 Task: Find connections with filter location Leuven with filter topic #Homeofficewith filter profile language French with filter current company Vrinda Global with filter school Careers for Engineering students with filter industry Wholesale Food and Beverage with filter service category Grant Writing with filter keywords title Delivery Driver
Action: Mouse moved to (498, 99)
Screenshot: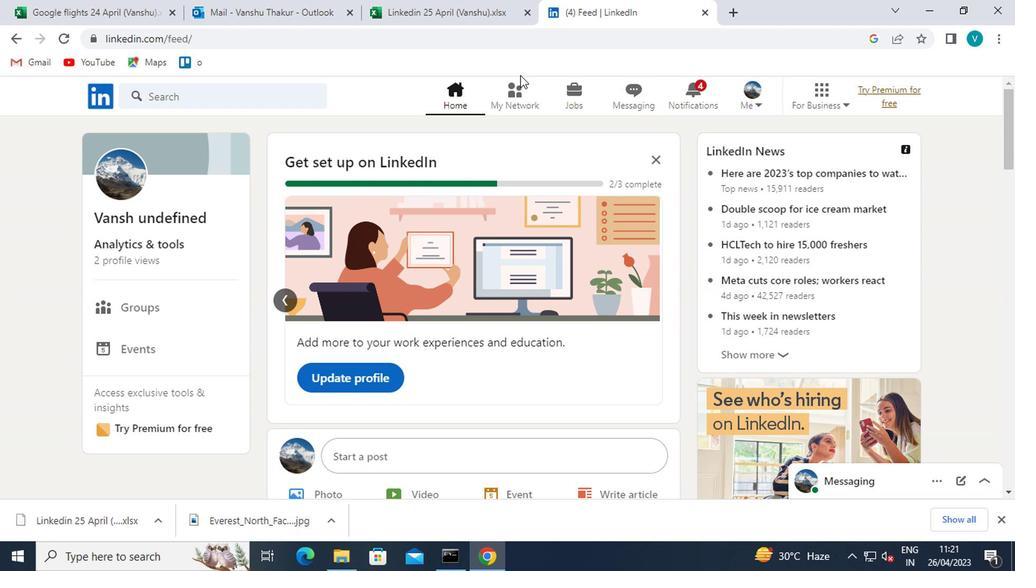 
Action: Mouse pressed left at (498, 99)
Screenshot: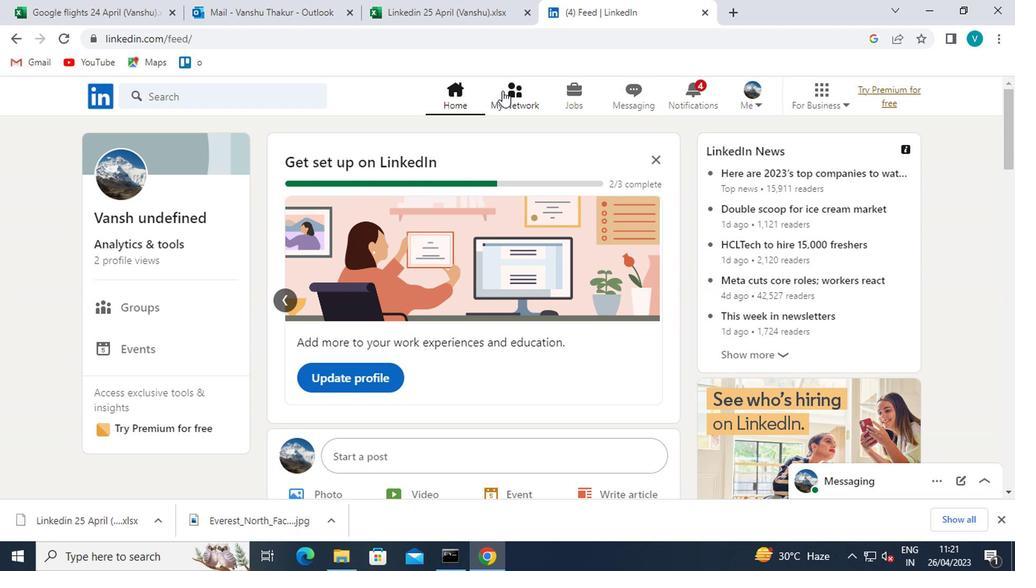 
Action: Mouse moved to (163, 177)
Screenshot: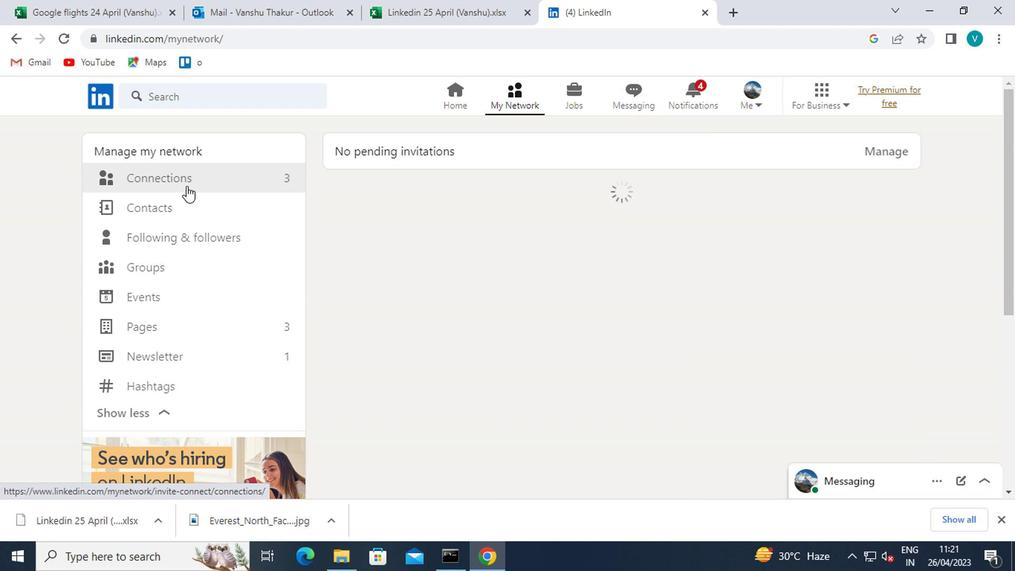 
Action: Mouse pressed left at (163, 177)
Screenshot: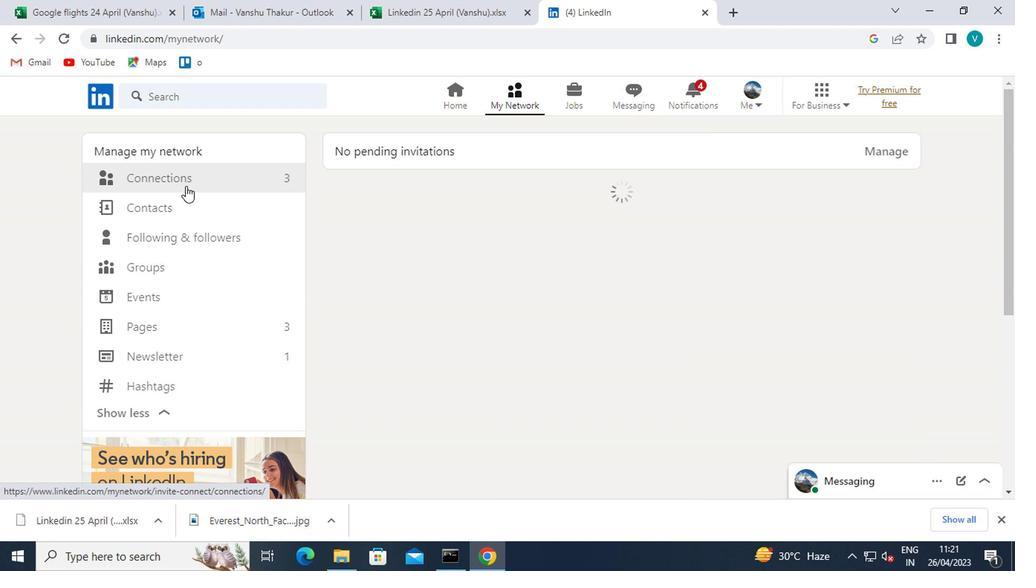 
Action: Mouse moved to (632, 172)
Screenshot: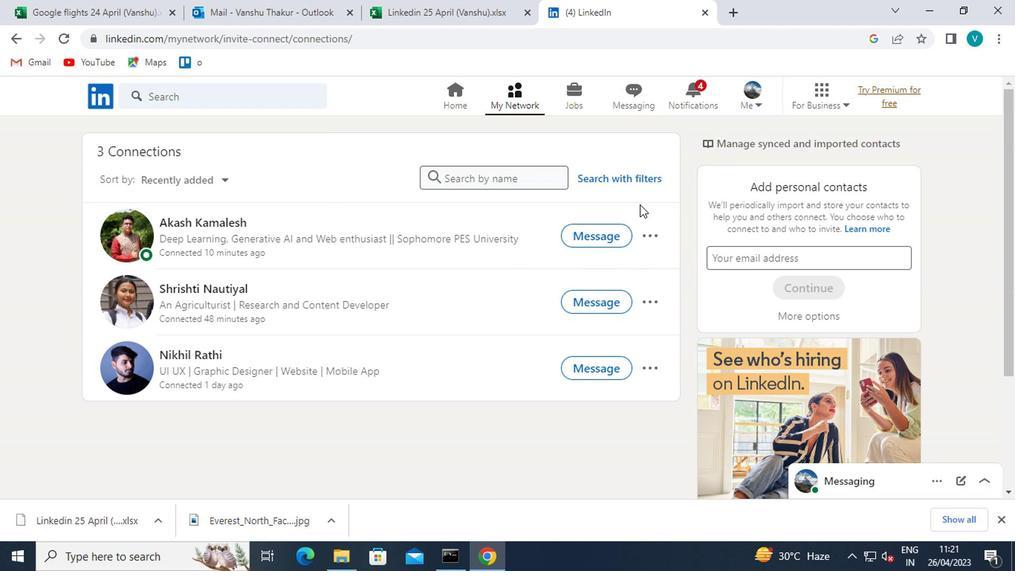 
Action: Mouse pressed left at (632, 172)
Screenshot: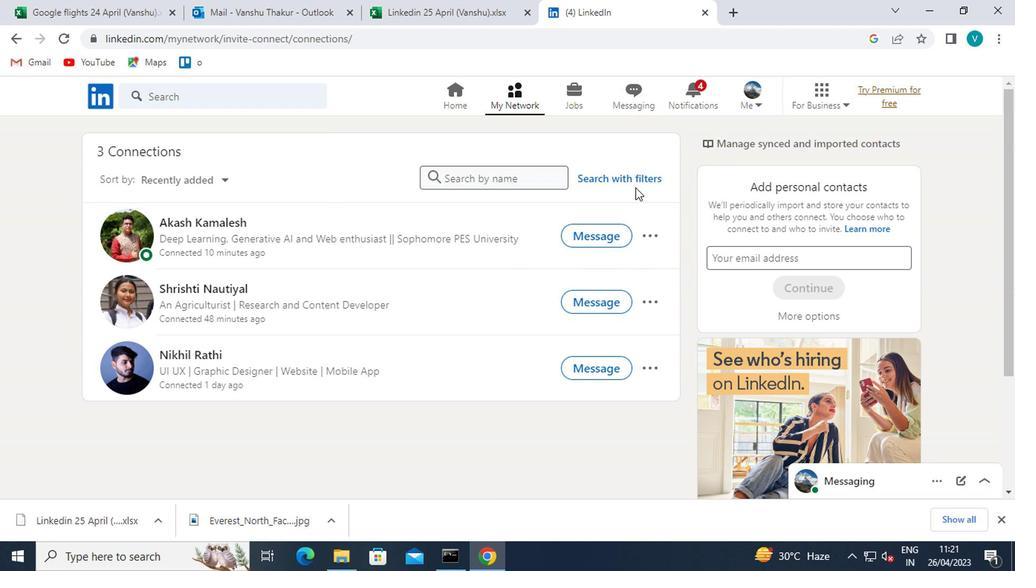 
Action: Mouse moved to (504, 139)
Screenshot: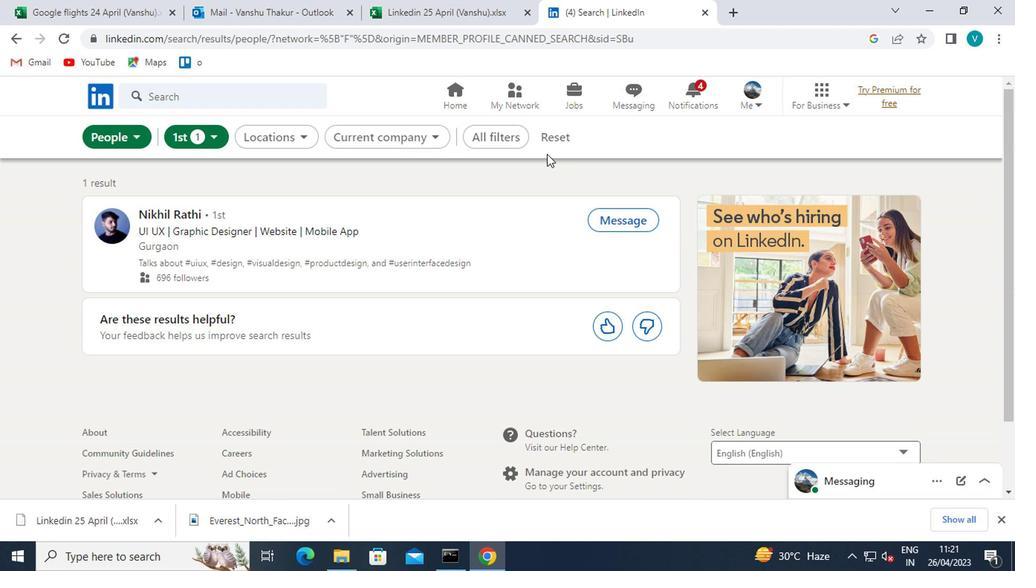 
Action: Mouse pressed left at (504, 139)
Screenshot: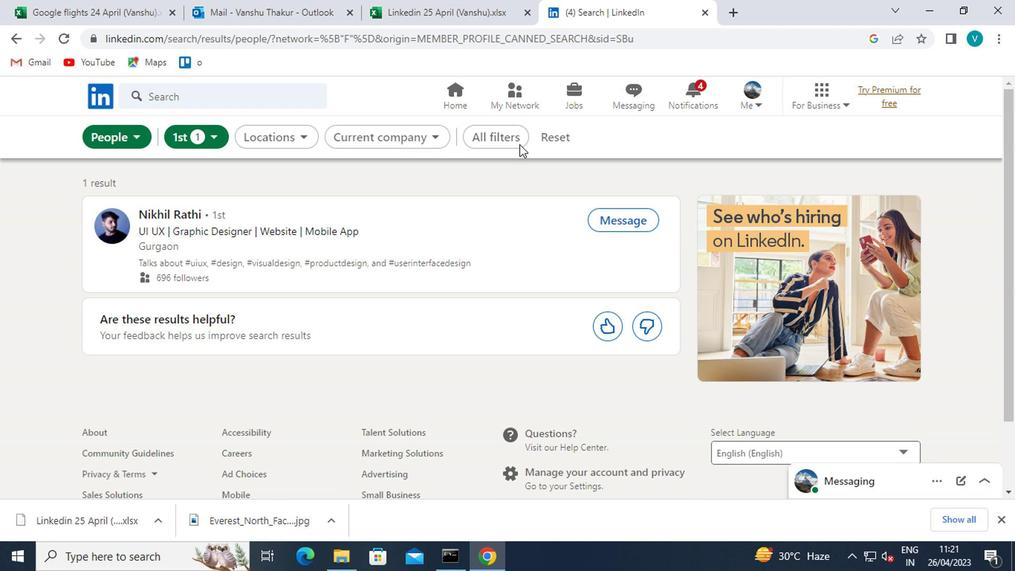 
Action: Mouse moved to (665, 224)
Screenshot: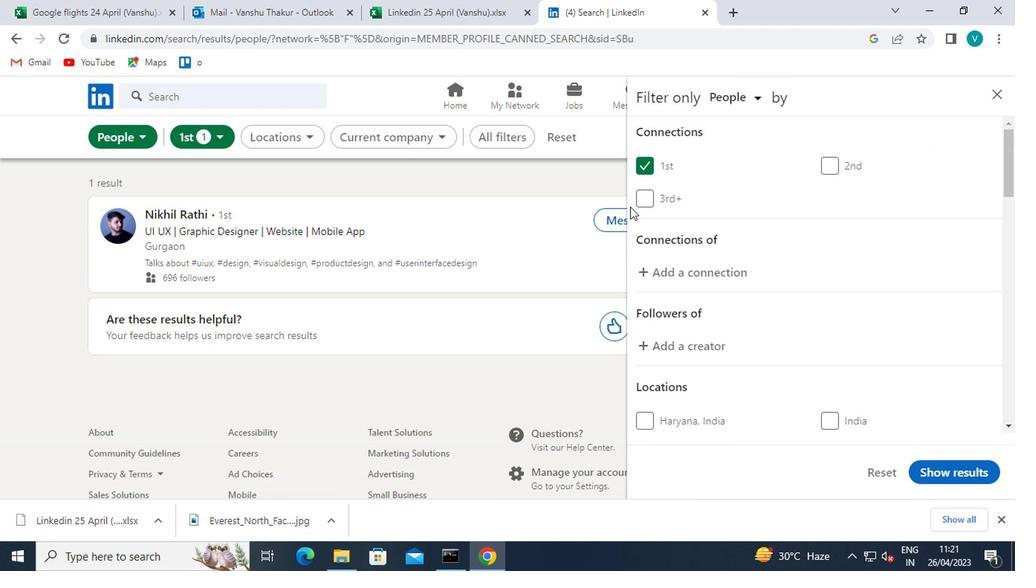 
Action: Mouse scrolled (665, 223) with delta (0, -1)
Screenshot: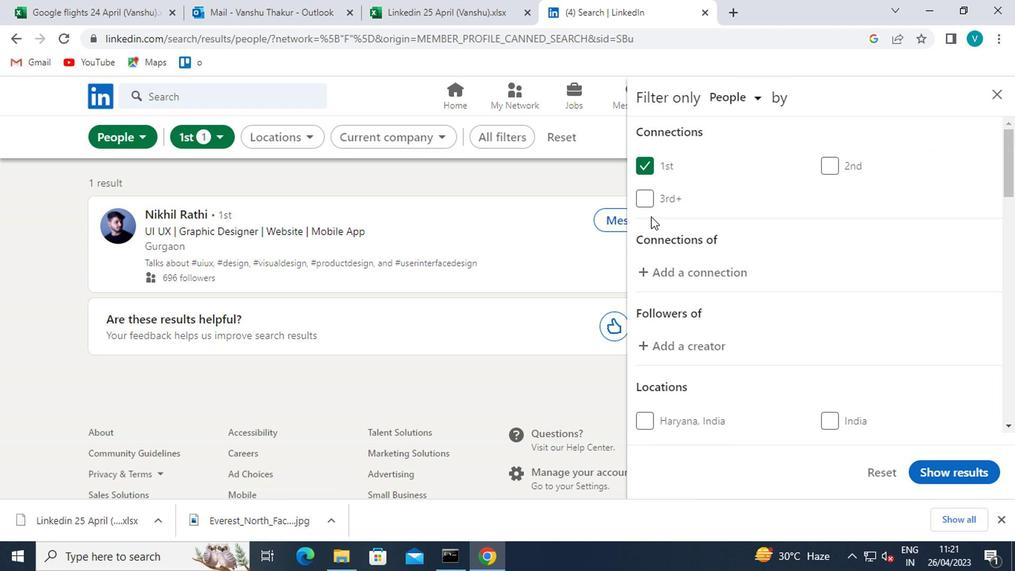 
Action: Mouse moved to (668, 227)
Screenshot: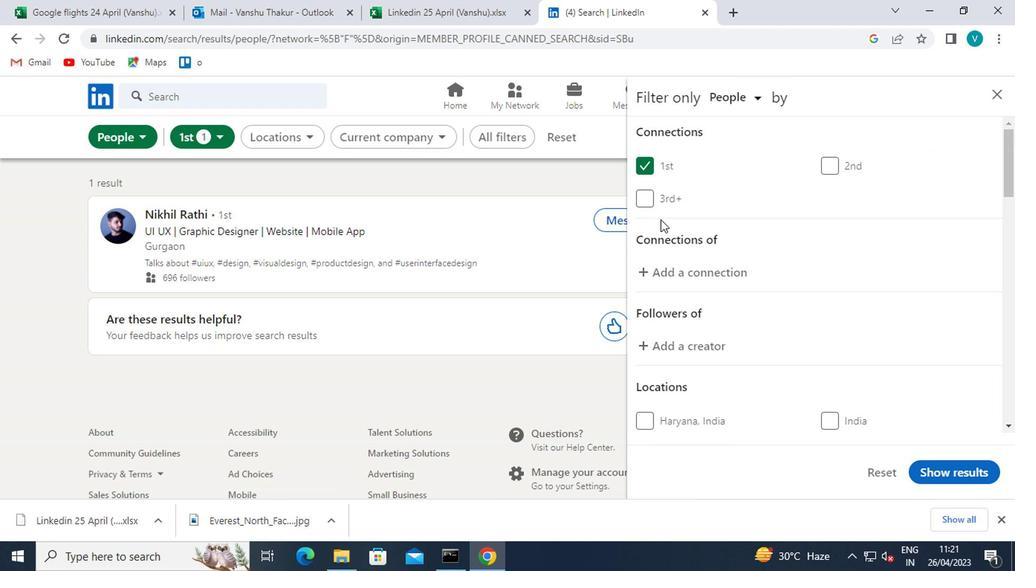 
Action: Mouse scrolled (668, 226) with delta (0, -1)
Screenshot: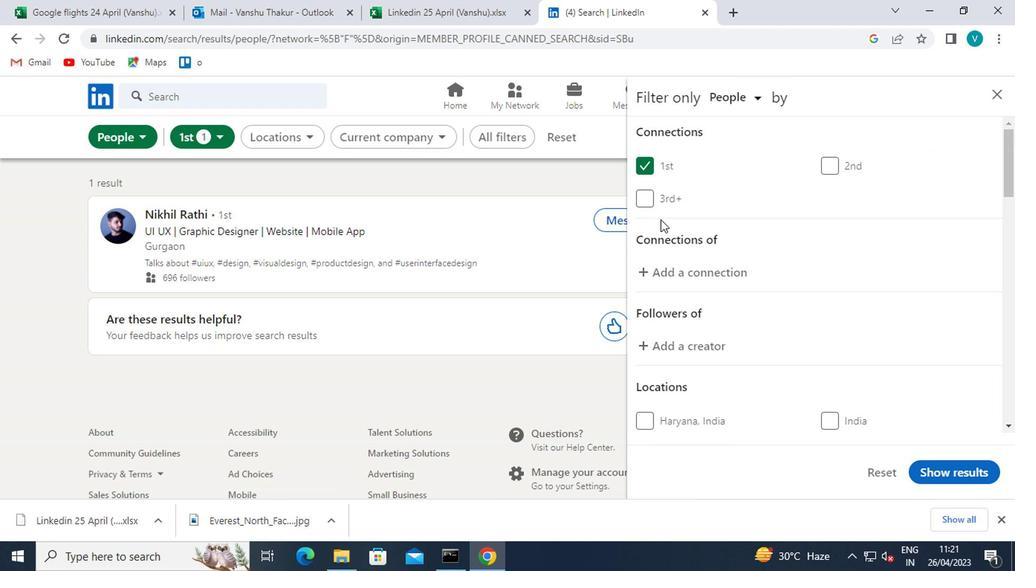 
Action: Mouse moved to (687, 334)
Screenshot: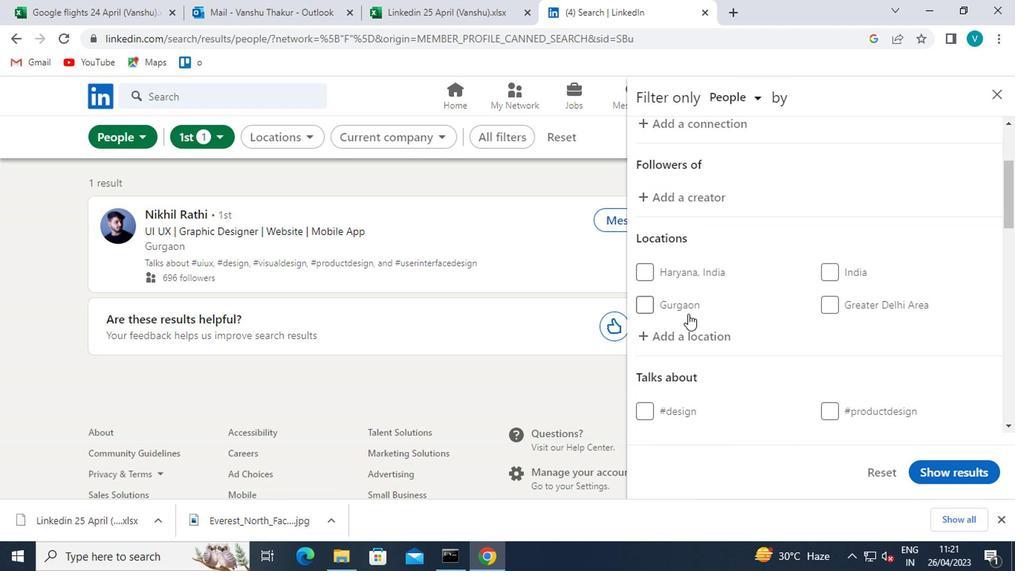 
Action: Mouse pressed left at (687, 334)
Screenshot: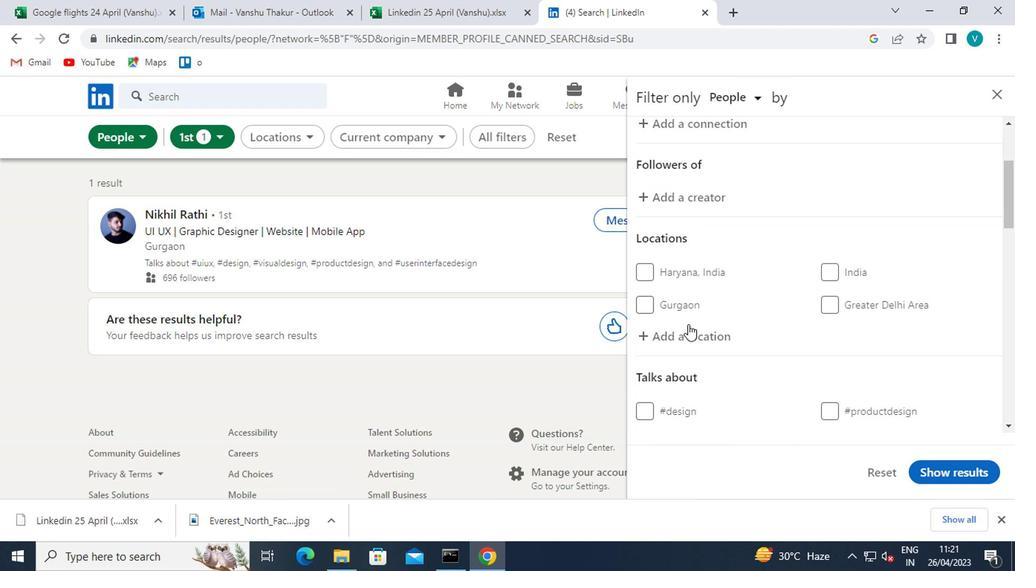 
Action: Mouse moved to (687, 334)
Screenshot: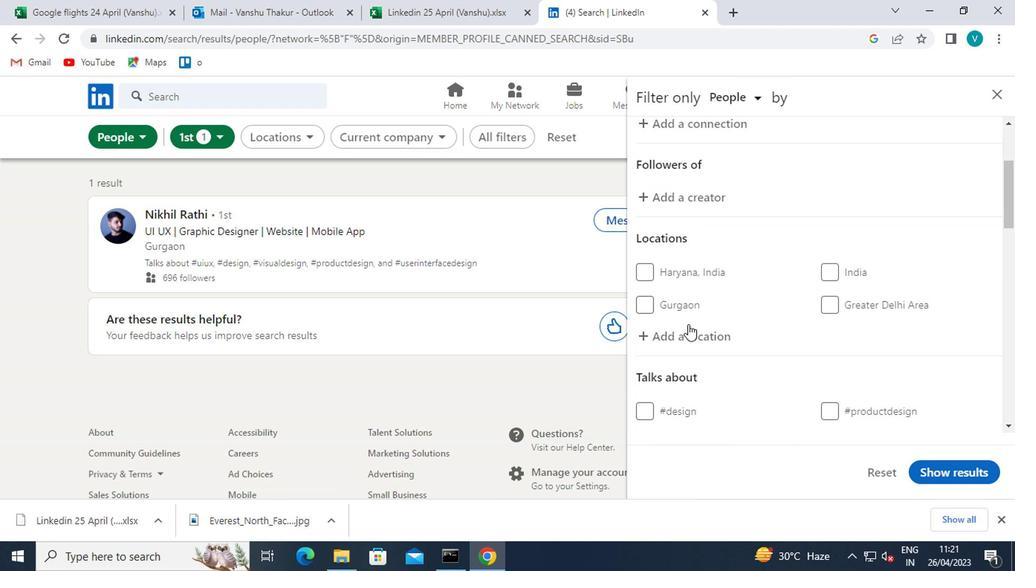 
Action: Key pressed <Key.shift>LEUVEN
Screenshot: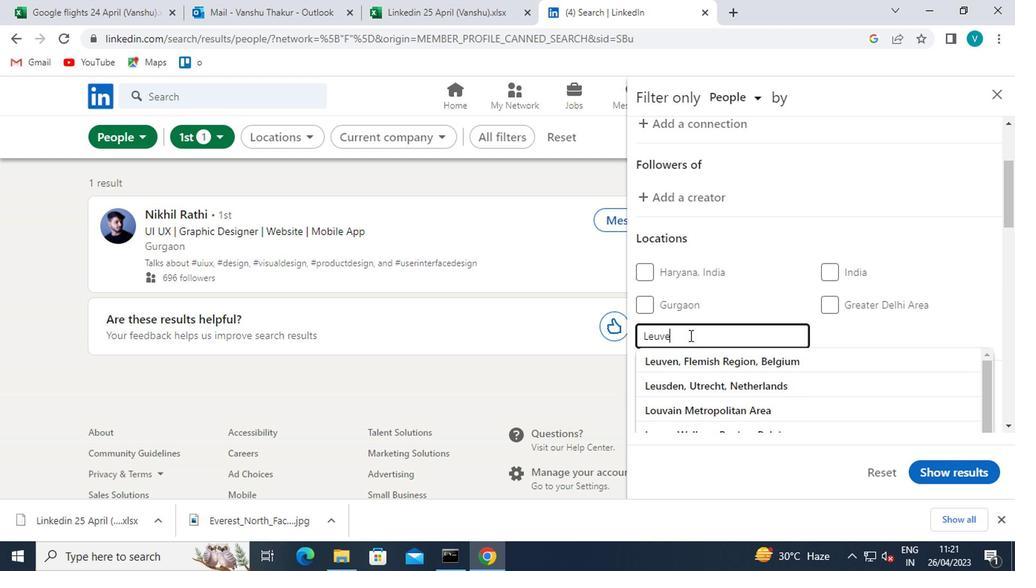 
Action: Mouse moved to (703, 356)
Screenshot: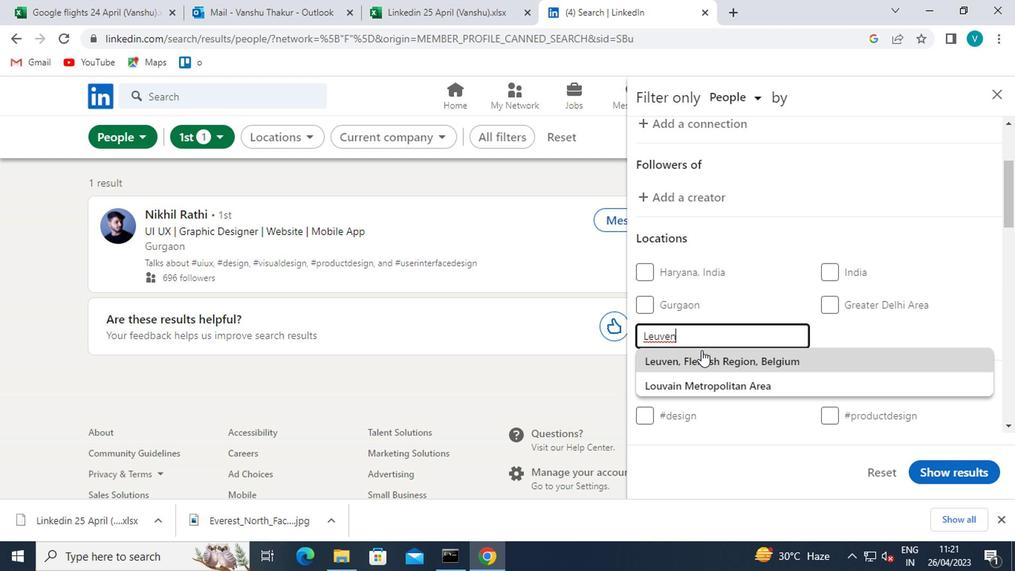 
Action: Mouse pressed left at (703, 356)
Screenshot: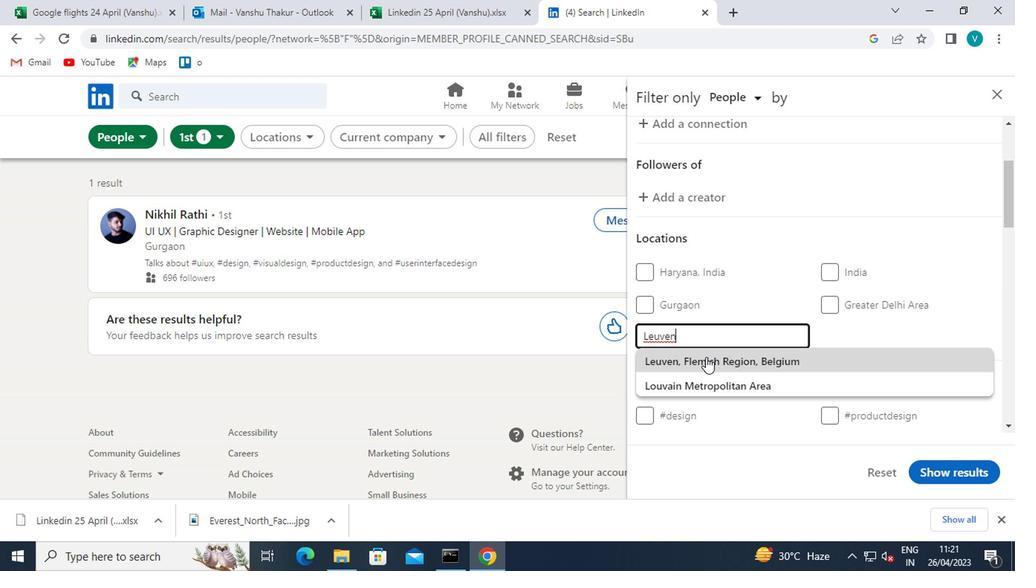 
Action: Mouse scrolled (703, 355) with delta (0, 0)
Screenshot: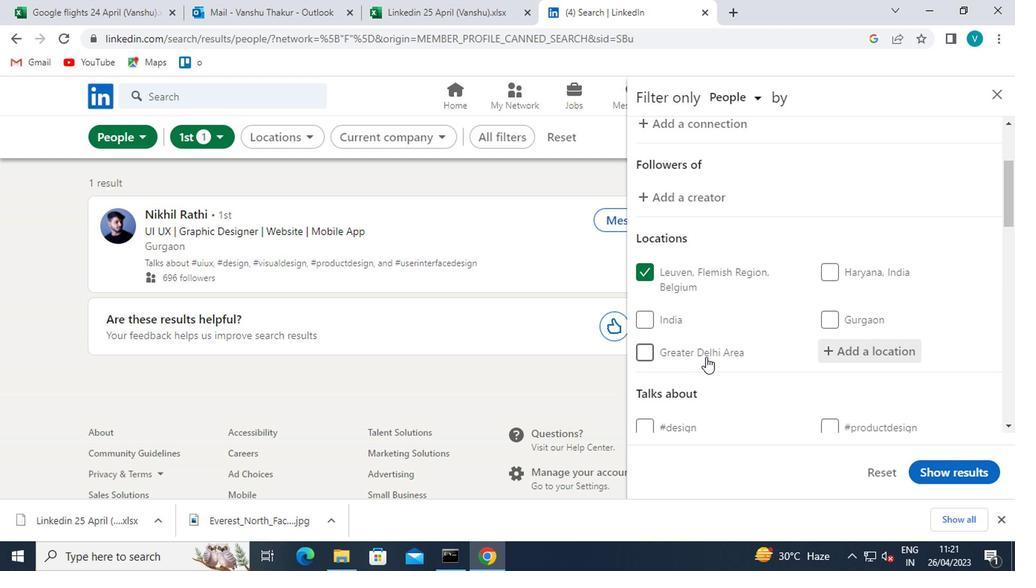 
Action: Mouse scrolled (703, 355) with delta (0, 0)
Screenshot: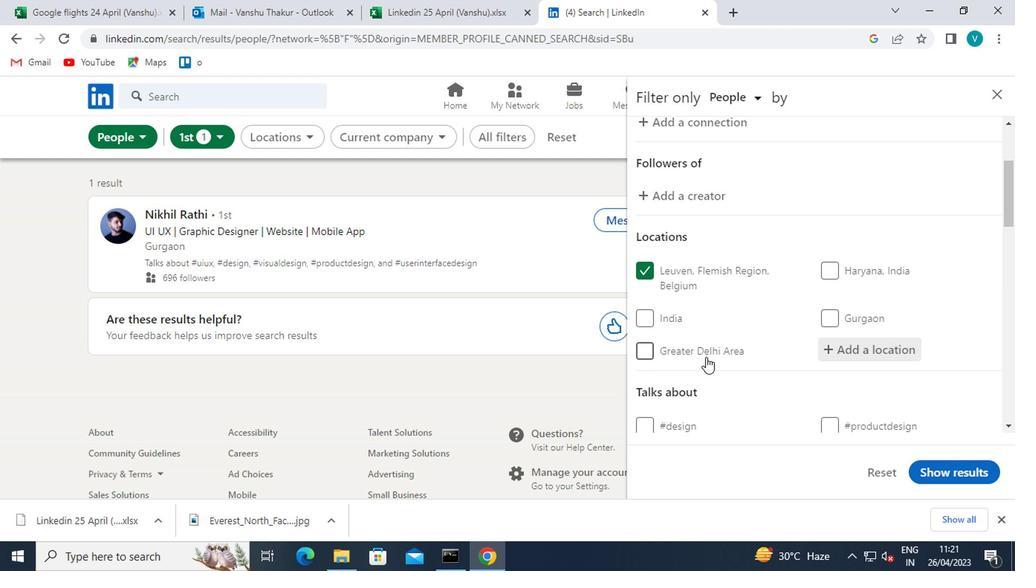 
Action: Mouse moved to (842, 356)
Screenshot: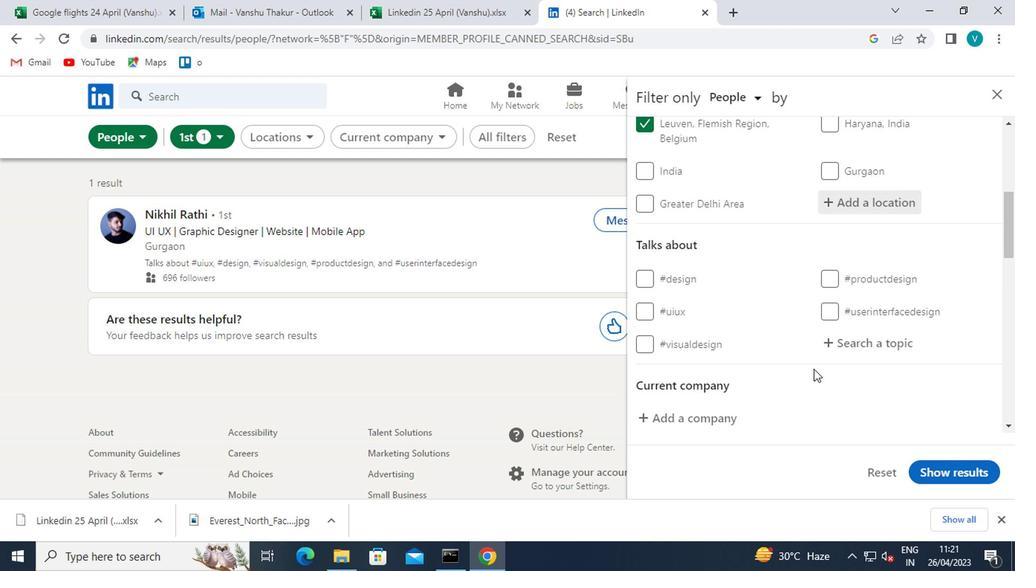 
Action: Mouse pressed left at (842, 356)
Screenshot: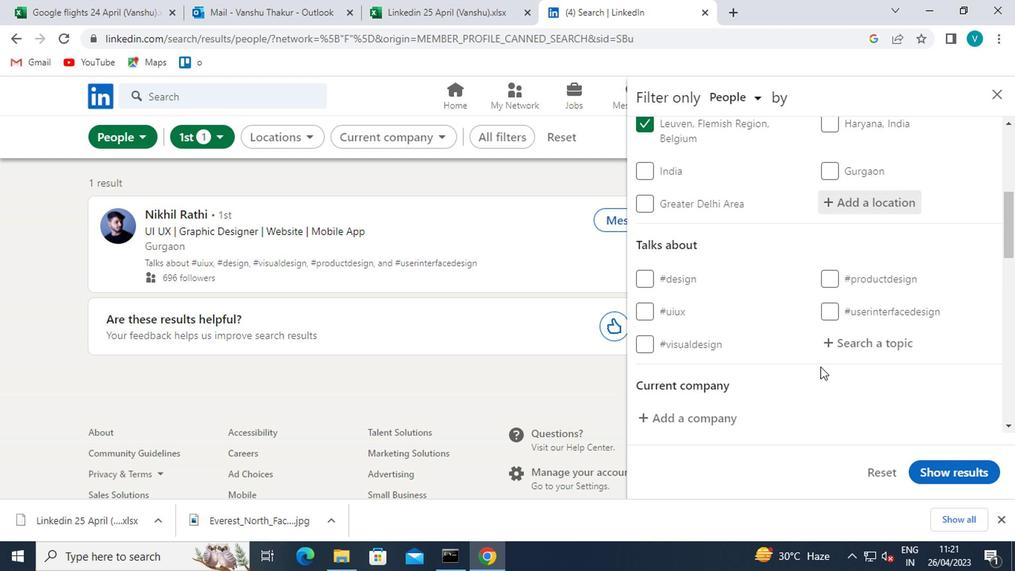 
Action: Mouse moved to (848, 347)
Screenshot: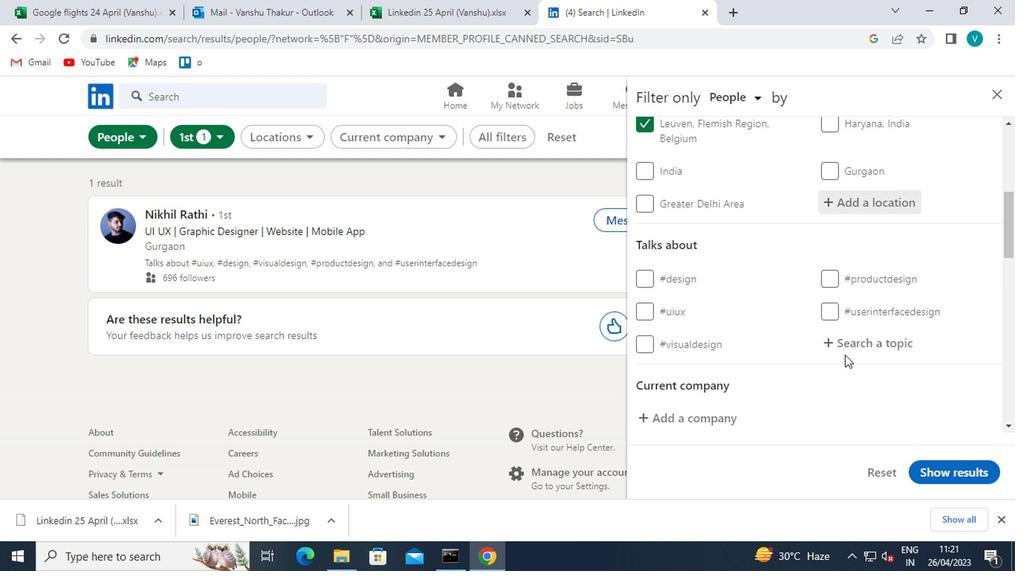 
Action: Mouse pressed left at (848, 347)
Screenshot: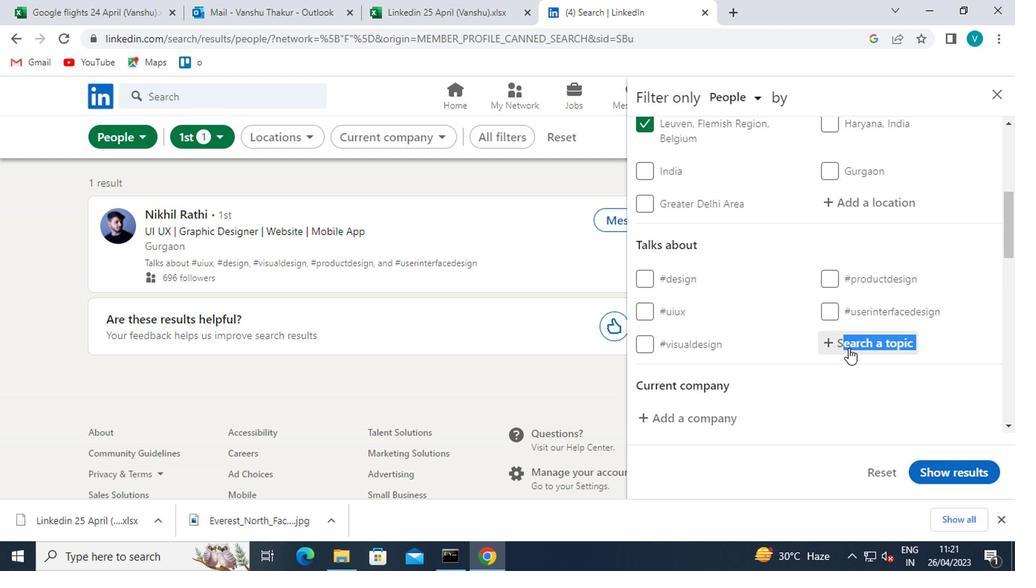
Action: Key pressed <Key.shift><Key.shift><Key.shift><Key.shift><Key.shift><Key.shift><Key.shift><Key.shift><Key.shift><Key.shift><Key.shift><Key.shift><Key.shift>
Screenshot: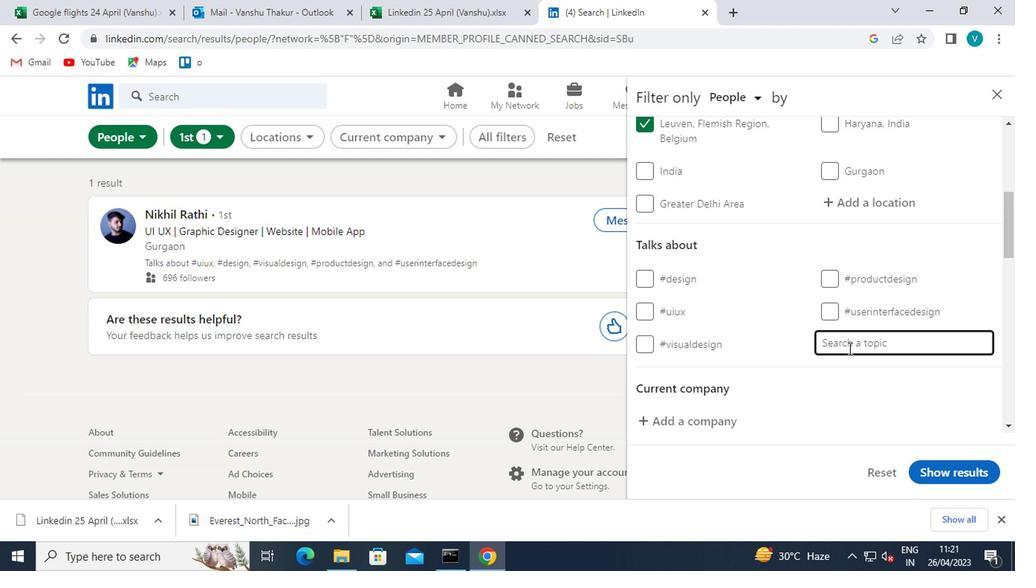 
Action: Mouse moved to (839, 343)
Screenshot: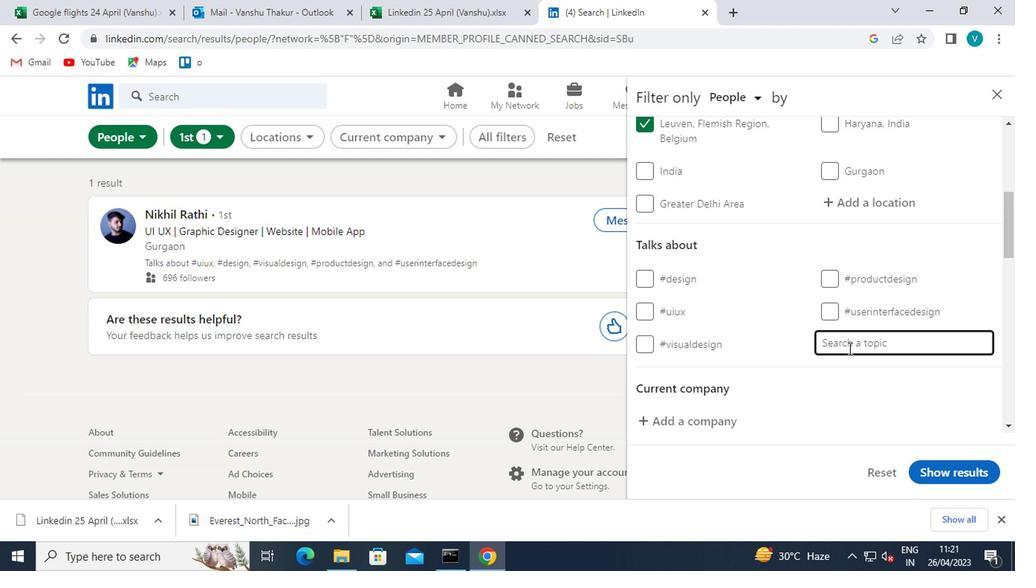 
Action: Key pressed <Key.shift>
Screenshot: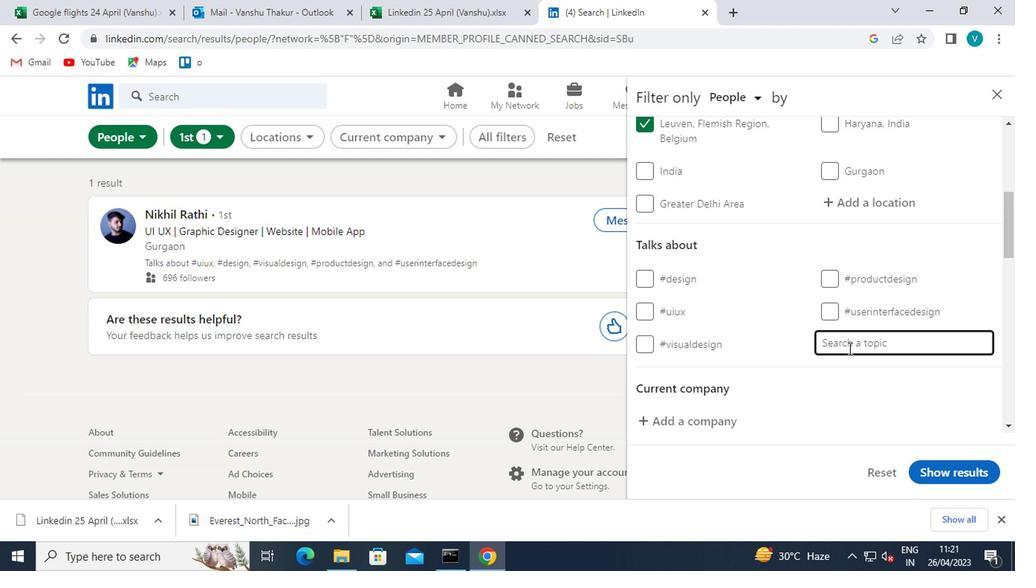 
Action: Mouse moved to (813, 336)
Screenshot: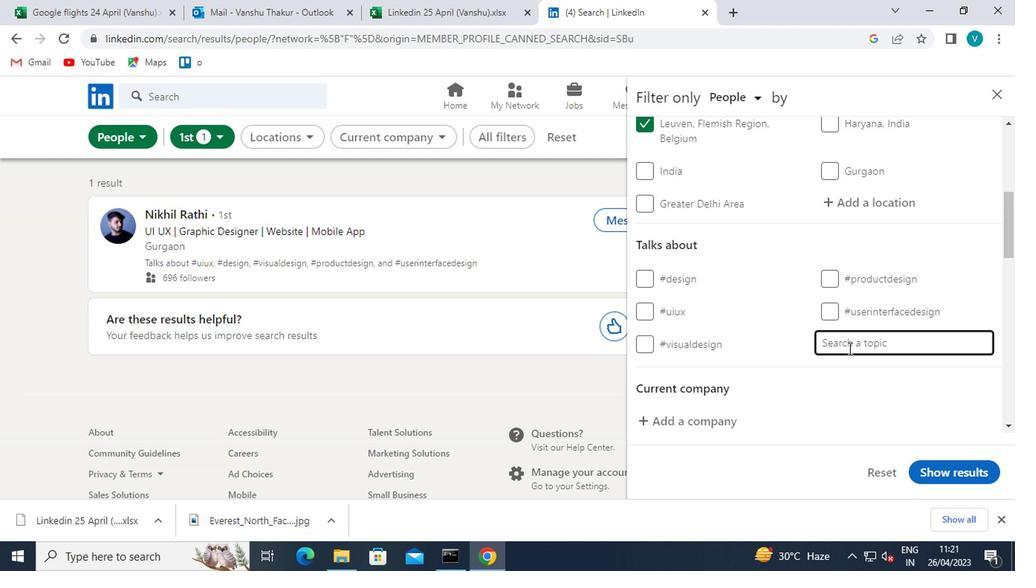 
Action: Key pressed <Key.shift>
Screenshot: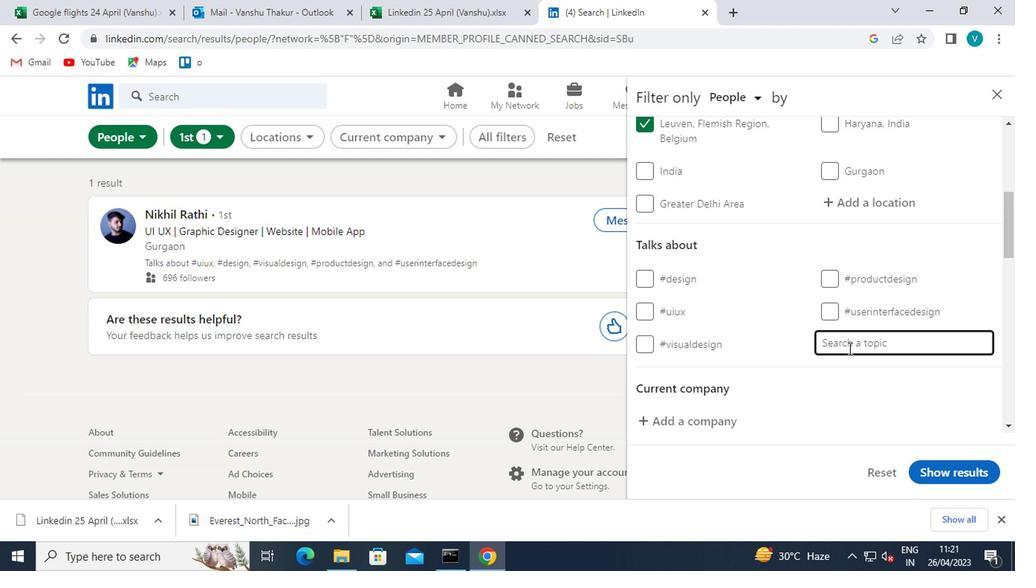
Action: Mouse moved to (788, 330)
Screenshot: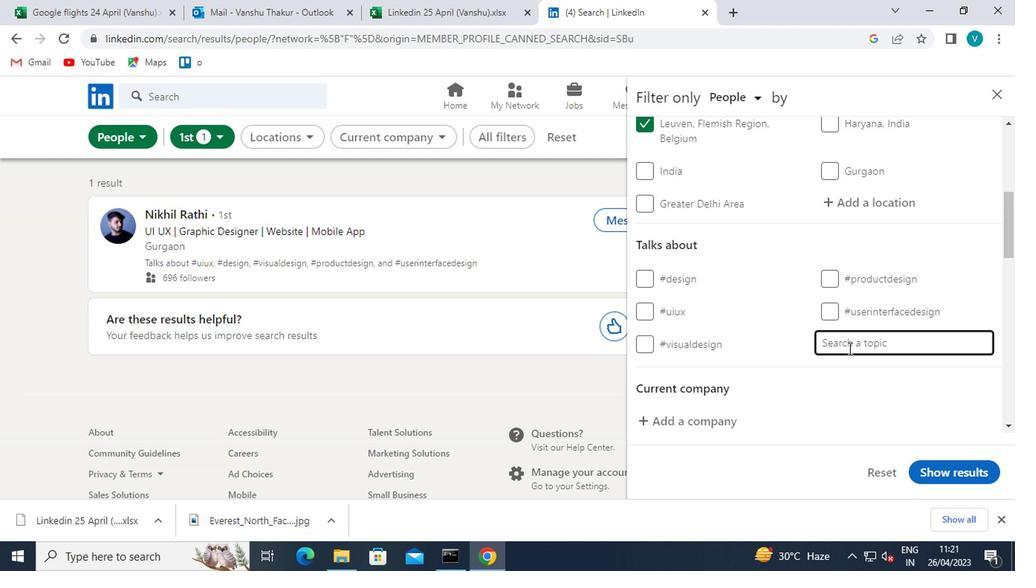 
Action: Key pressed #
Screenshot: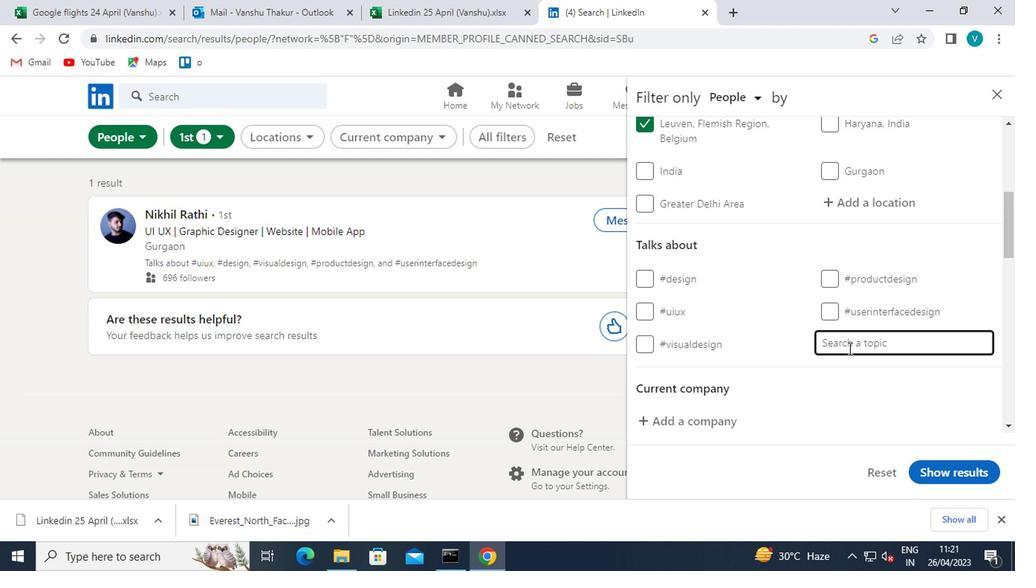 
Action: Mouse moved to (770, 324)
Screenshot: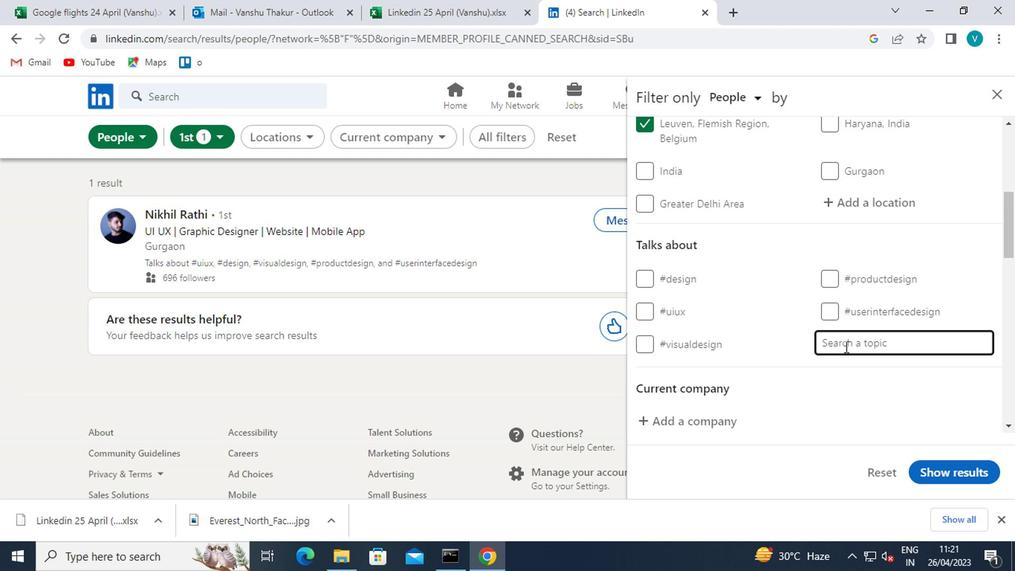 
Action: Key pressed <Key.shift>HOMEOFFICE
Screenshot: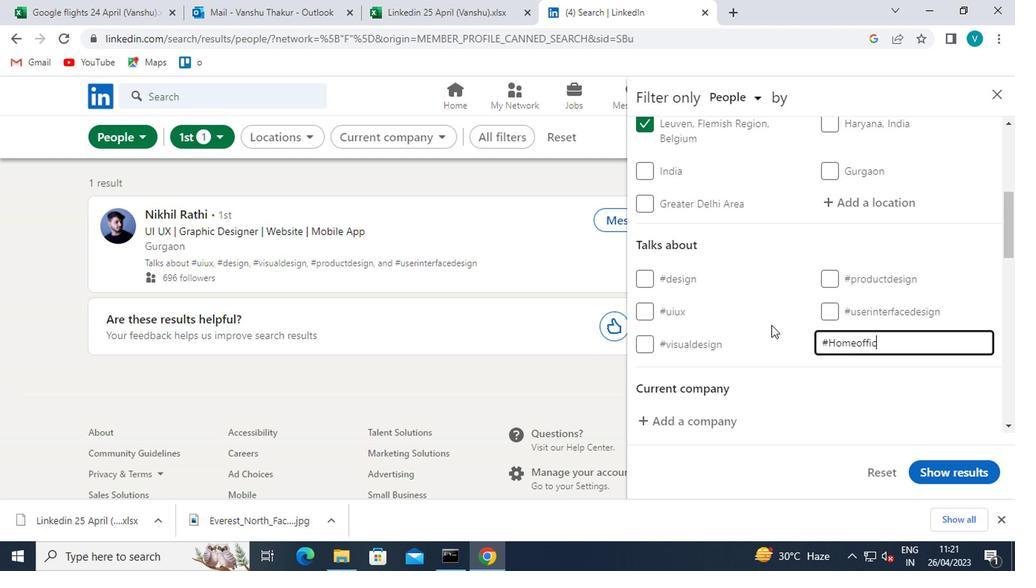 
Action: Mouse moved to (786, 371)
Screenshot: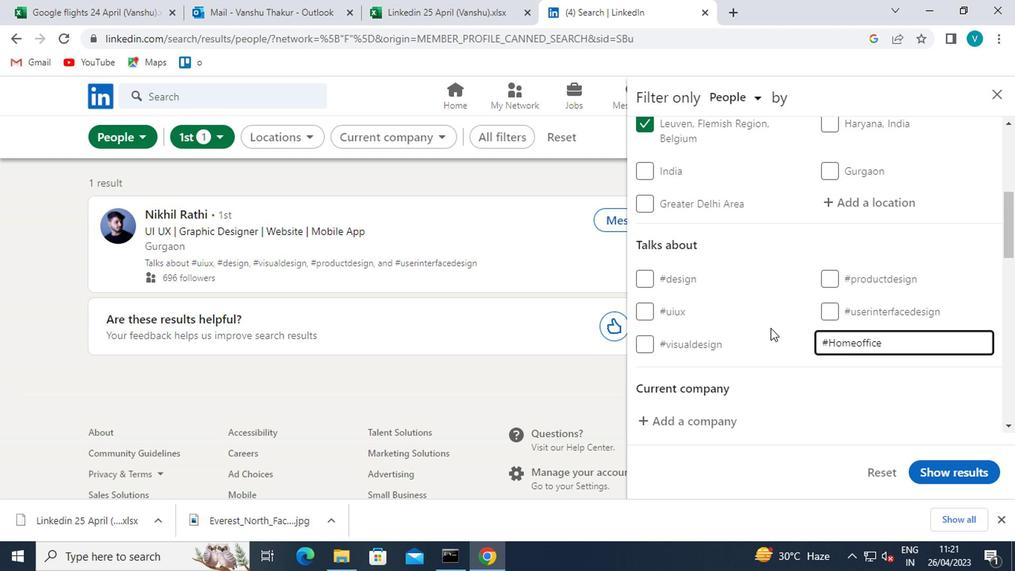 
Action: Mouse pressed left at (786, 371)
Screenshot: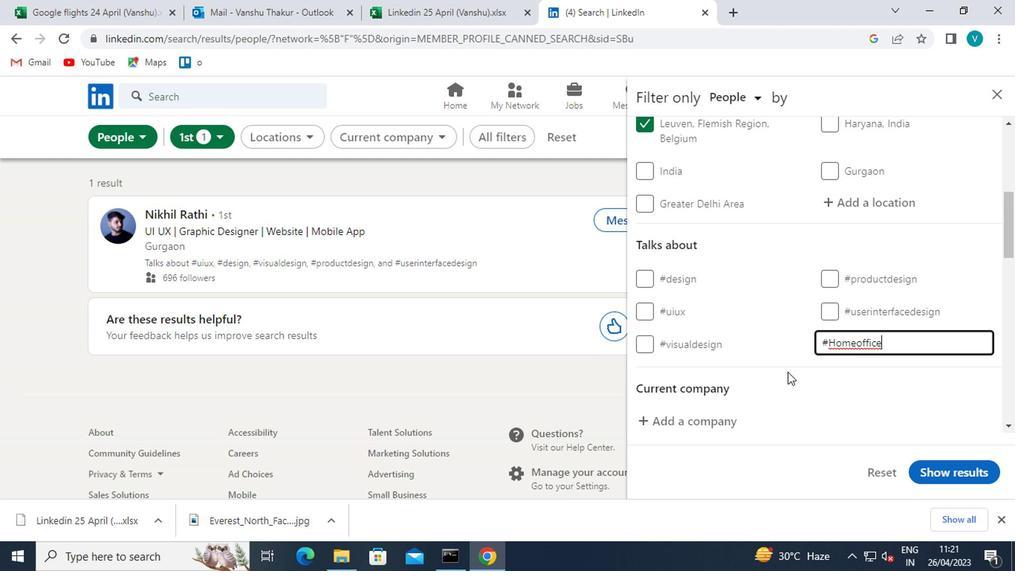 
Action: Mouse scrolled (786, 370) with delta (0, 0)
Screenshot: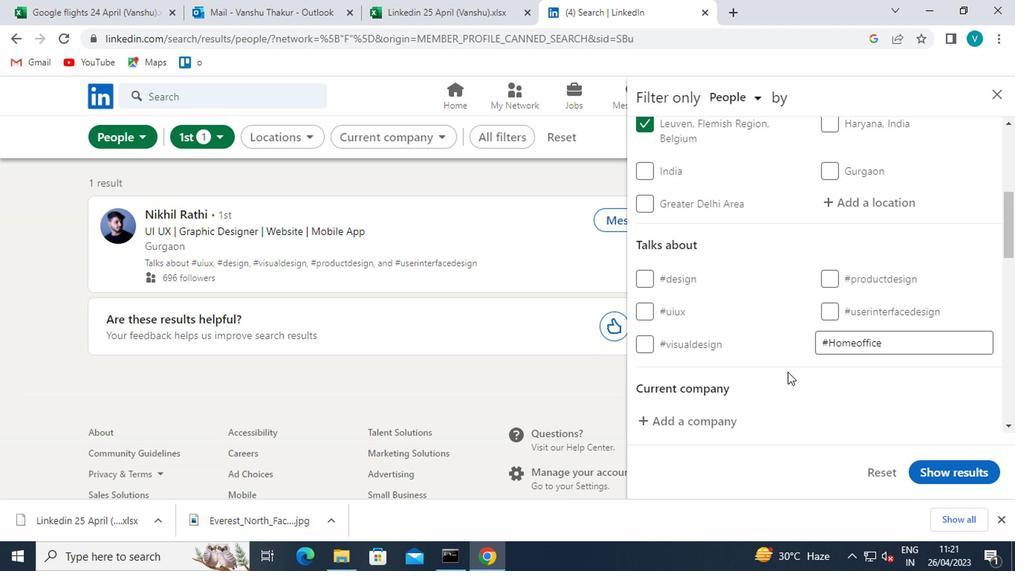 
Action: Mouse scrolled (786, 370) with delta (0, 0)
Screenshot: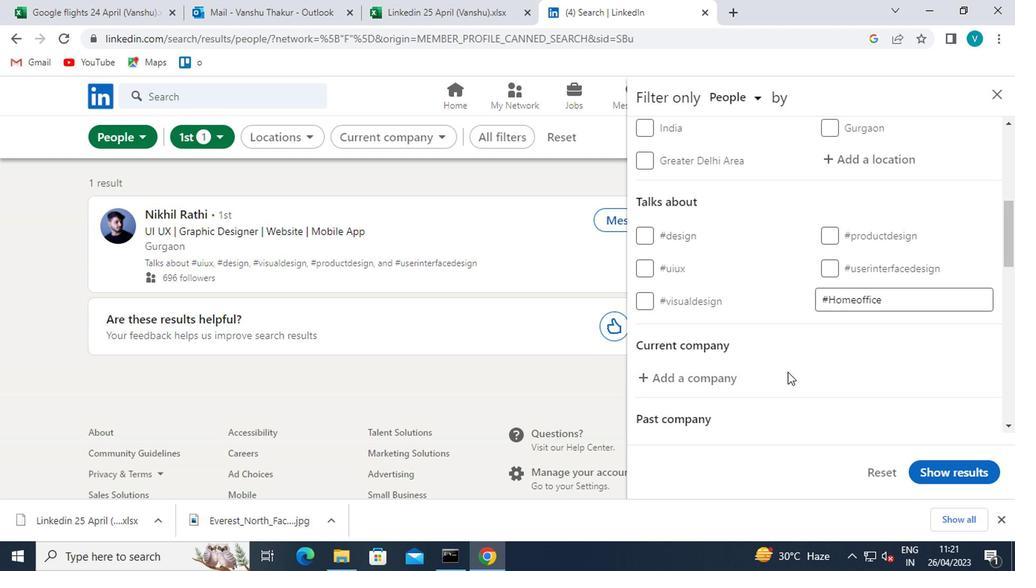 
Action: Mouse moved to (705, 269)
Screenshot: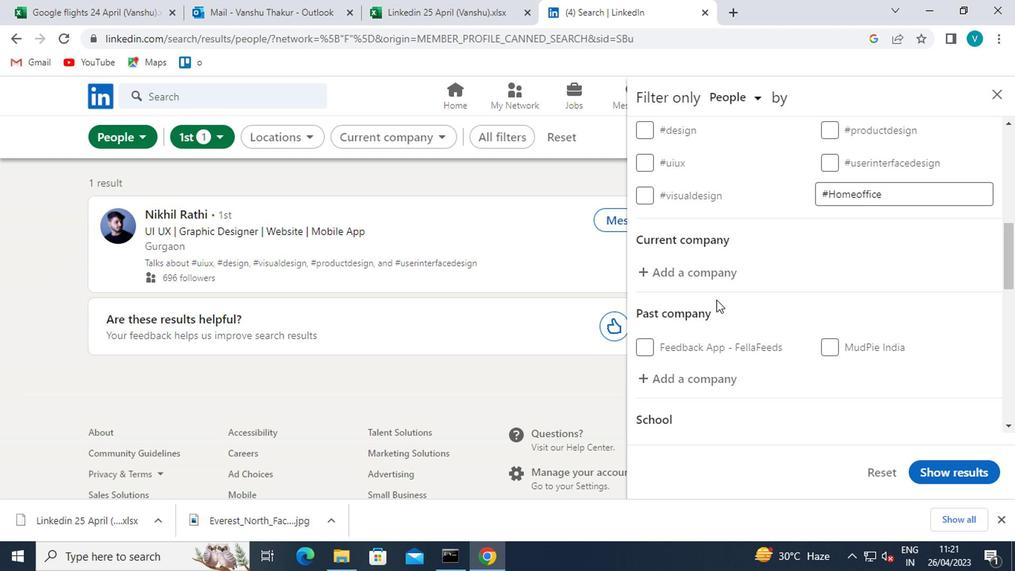 
Action: Mouse pressed left at (705, 269)
Screenshot: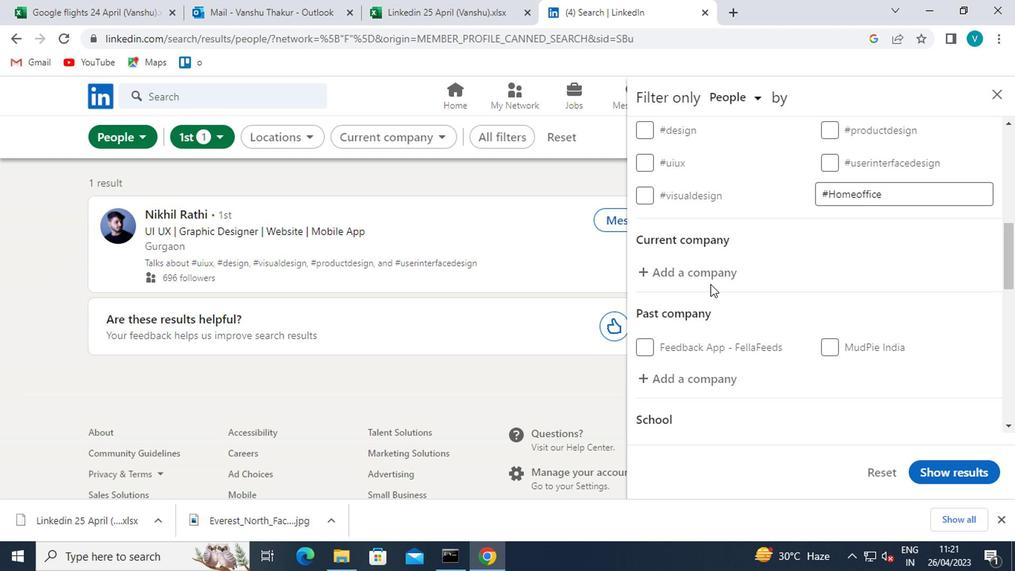 
Action: Key pressed <Key.shift>VRINDA<Key.space><Key.shift>GLOBAL<Key.space>
Screenshot: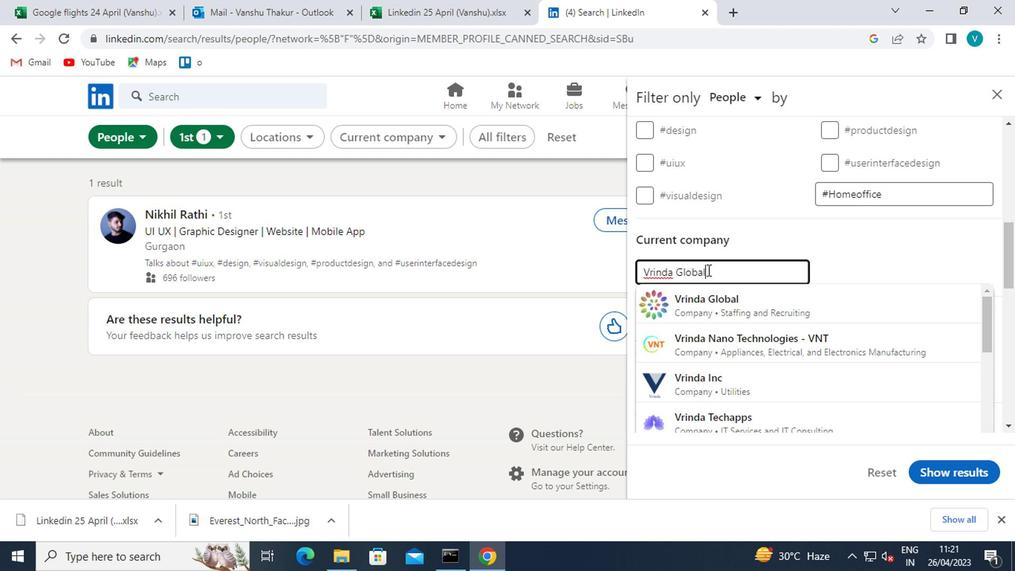 
Action: Mouse moved to (709, 297)
Screenshot: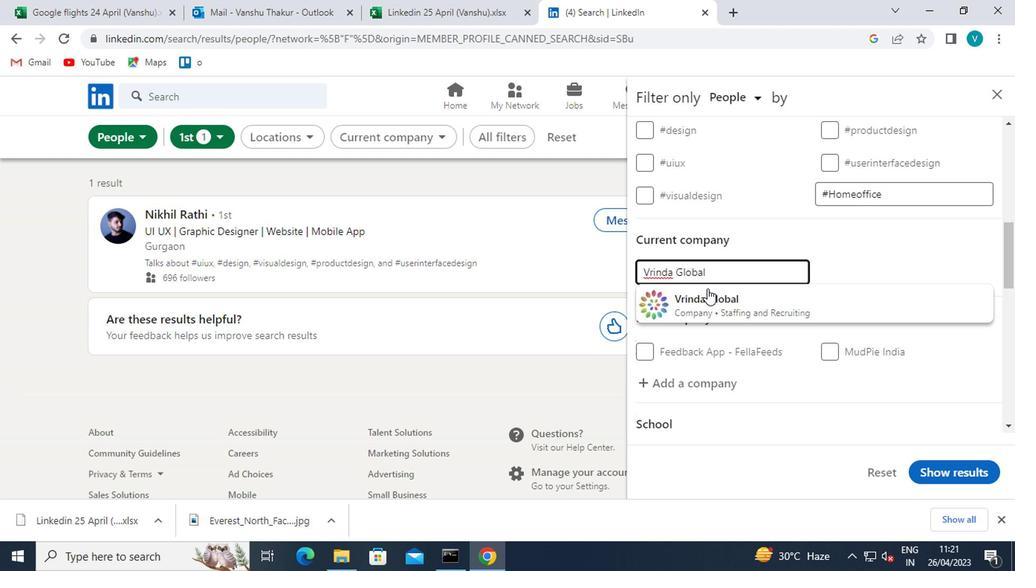 
Action: Mouse pressed left at (709, 297)
Screenshot: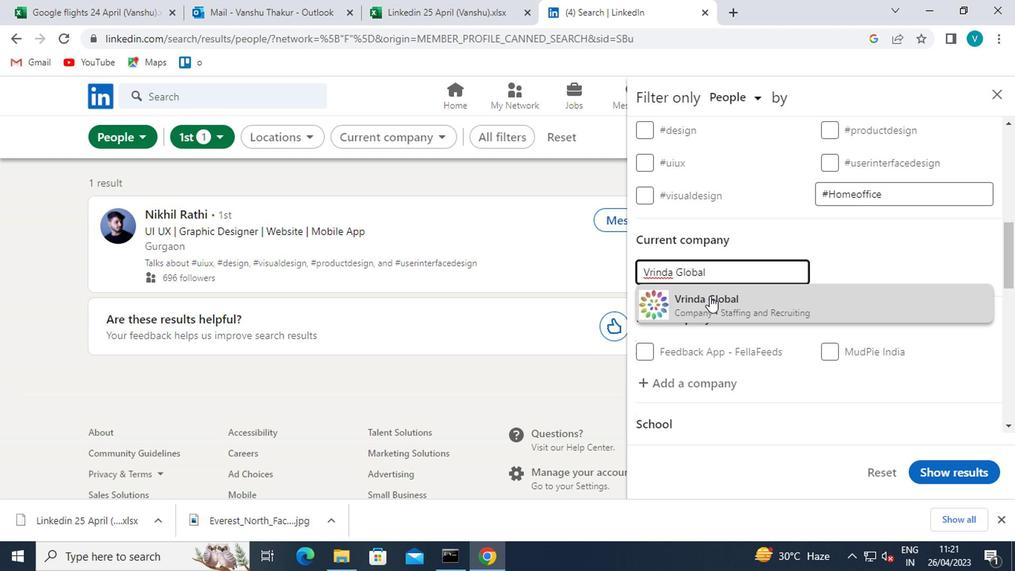 
Action: Mouse scrolled (709, 296) with delta (0, -1)
Screenshot: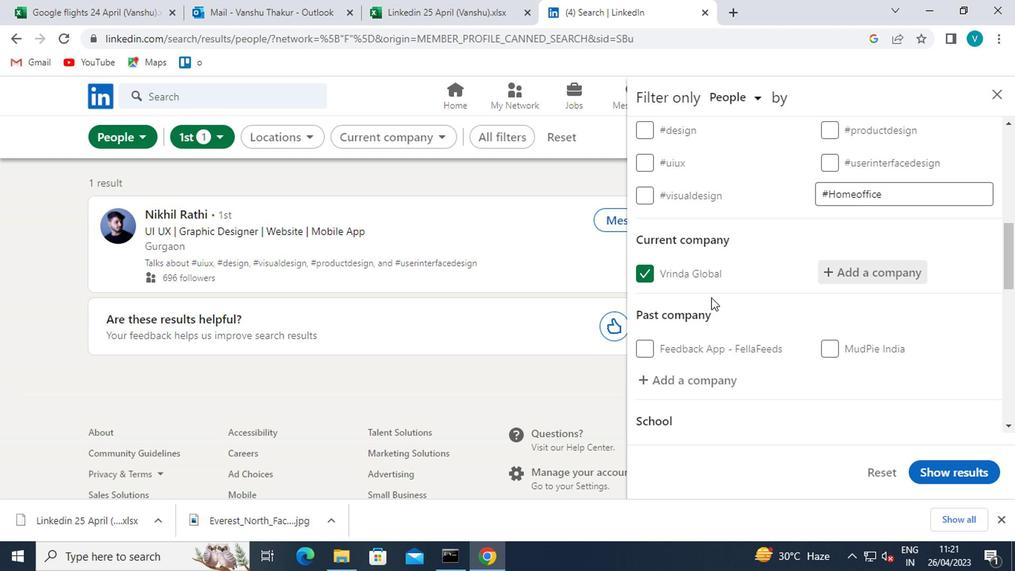 
Action: Mouse scrolled (709, 296) with delta (0, -1)
Screenshot: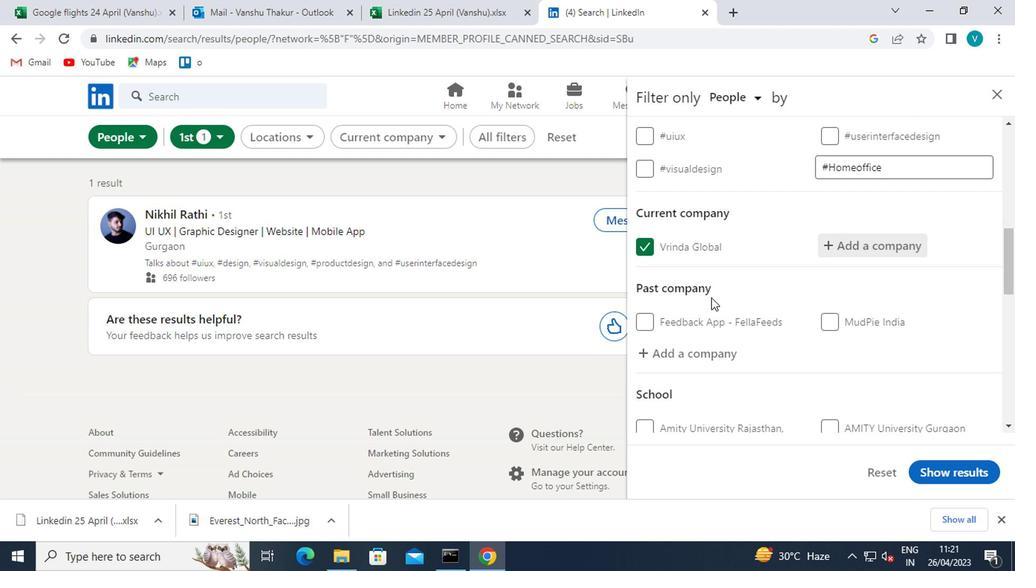 
Action: Mouse moved to (697, 350)
Screenshot: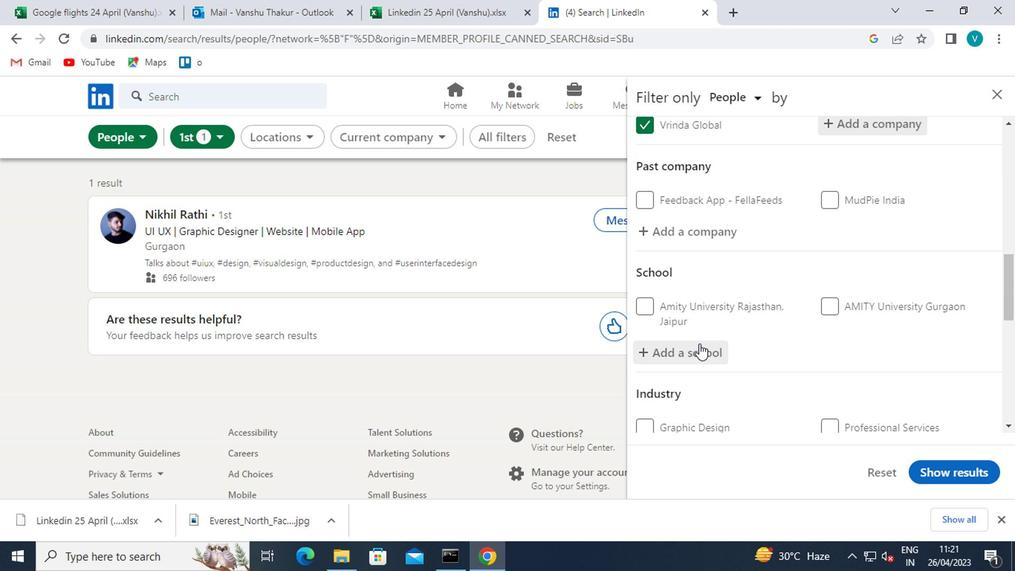 
Action: Mouse pressed left at (697, 350)
Screenshot: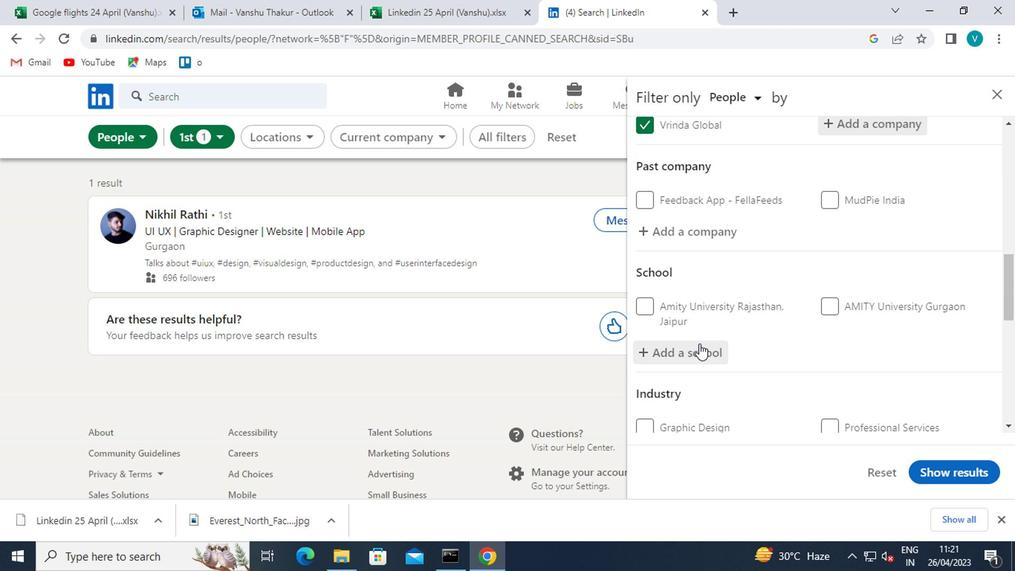 
Action: Key pressed <Key.shift>CAREERS<Key.space>FOR<Key.space>
Screenshot: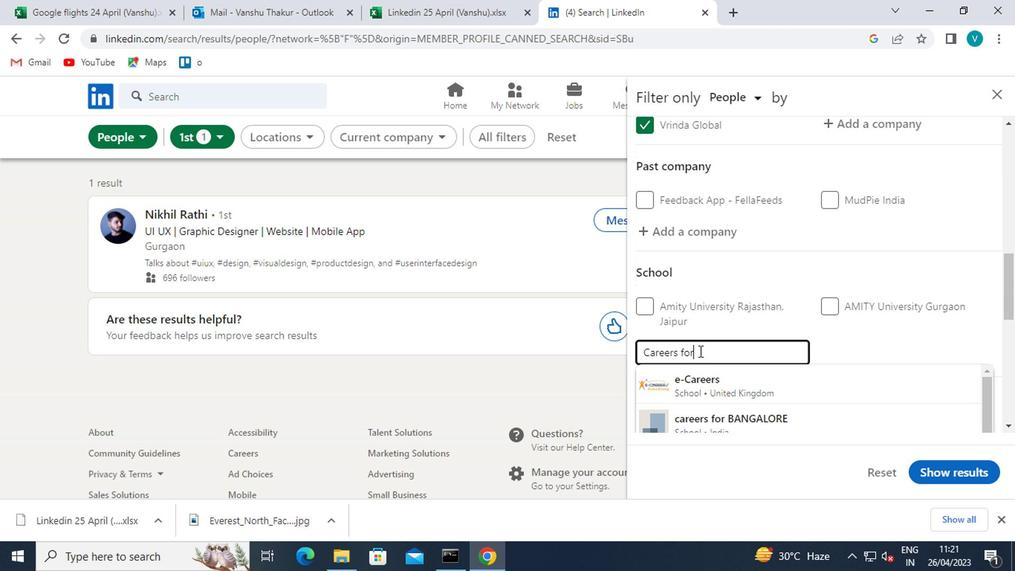 
Action: Mouse moved to (727, 419)
Screenshot: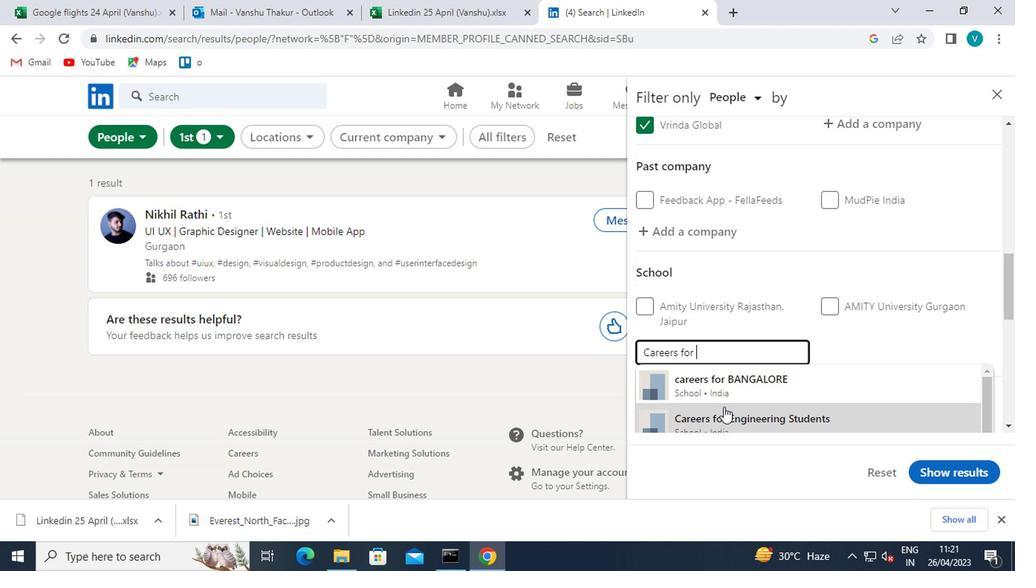 
Action: Mouse pressed left at (727, 419)
Screenshot: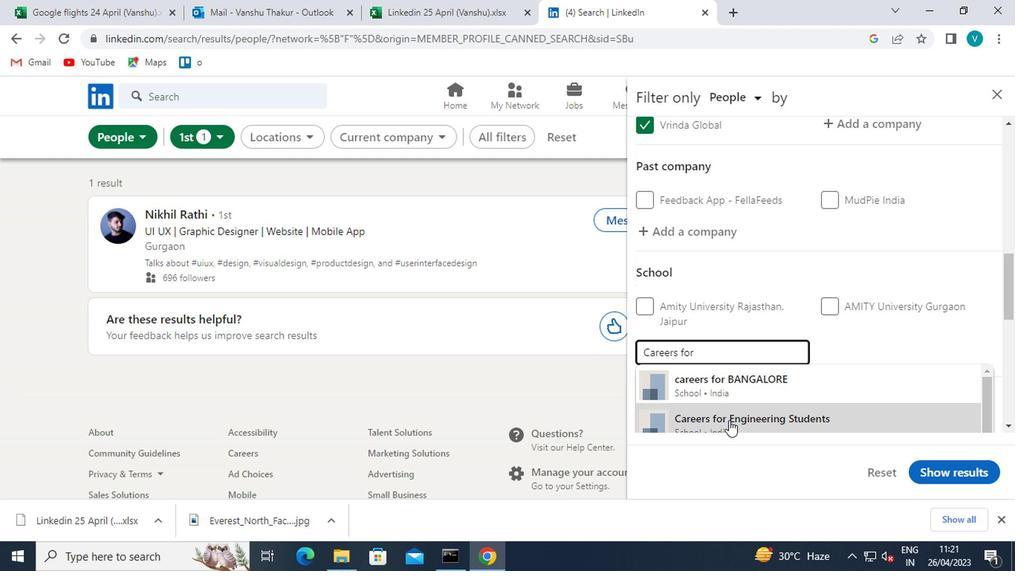 
Action: Mouse moved to (748, 361)
Screenshot: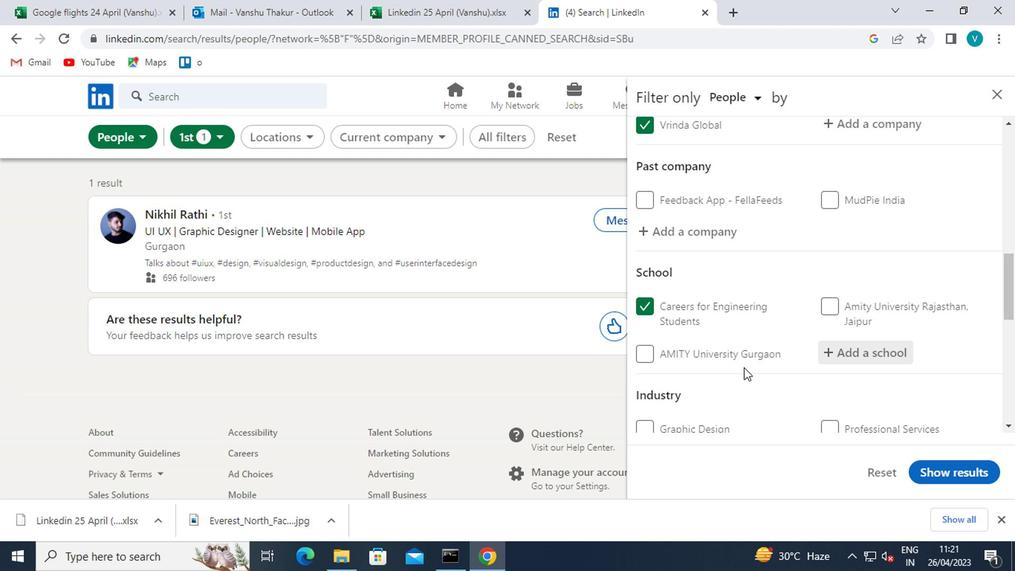 
Action: Mouse scrolled (748, 361) with delta (0, 0)
Screenshot: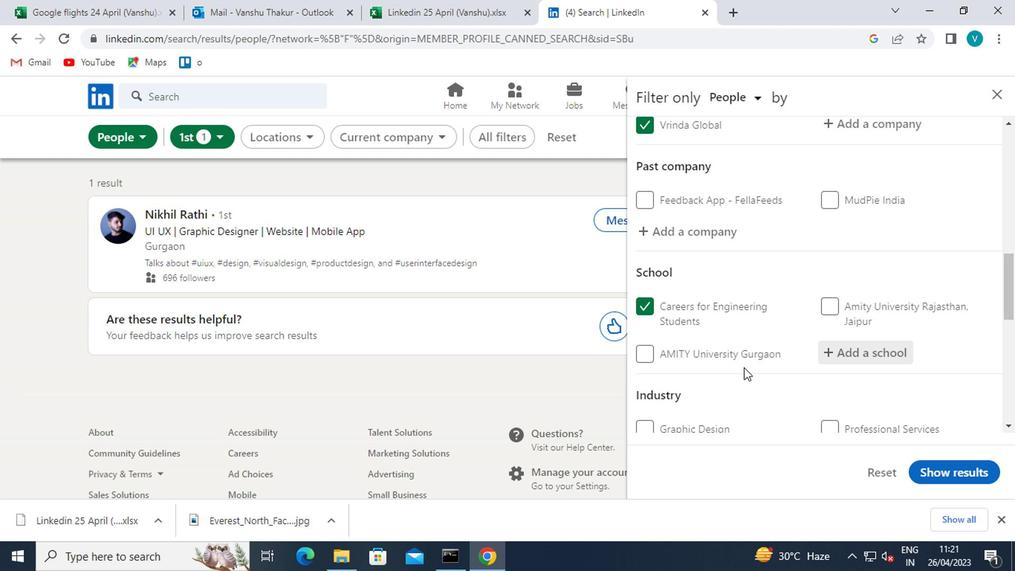
Action: Mouse moved to (749, 360)
Screenshot: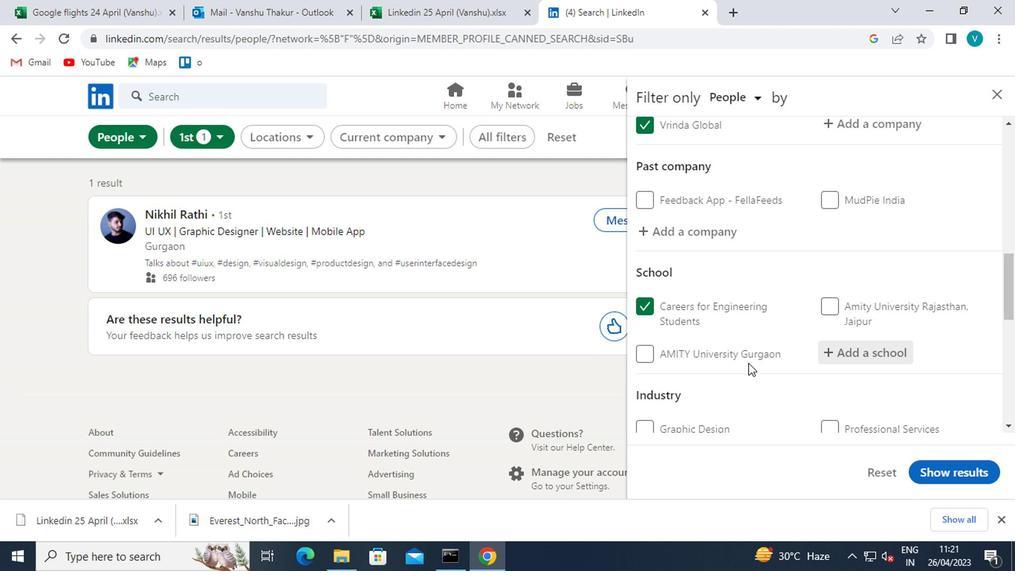 
Action: Mouse scrolled (749, 359) with delta (0, 0)
Screenshot: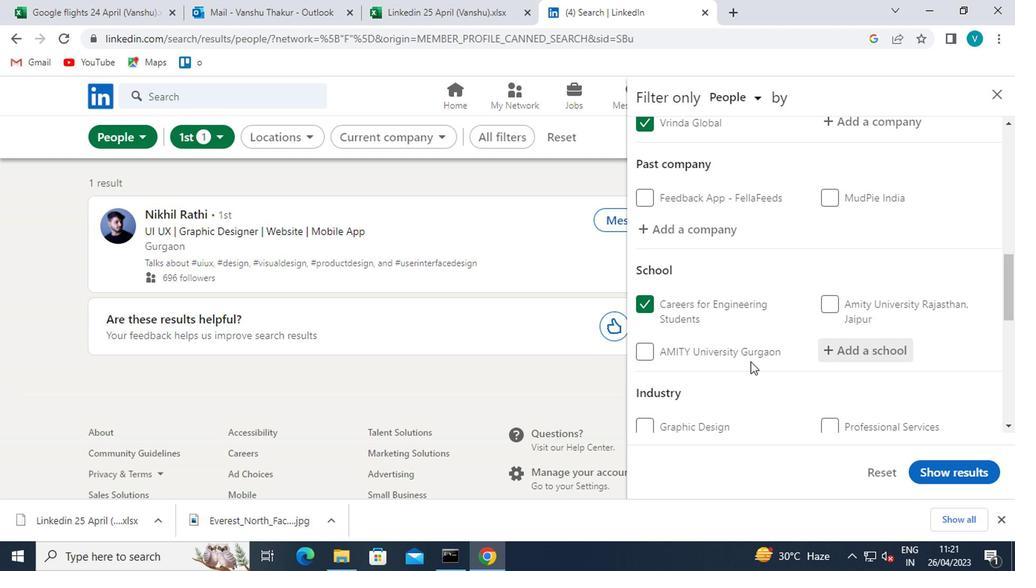 
Action: Mouse moved to (830, 312)
Screenshot: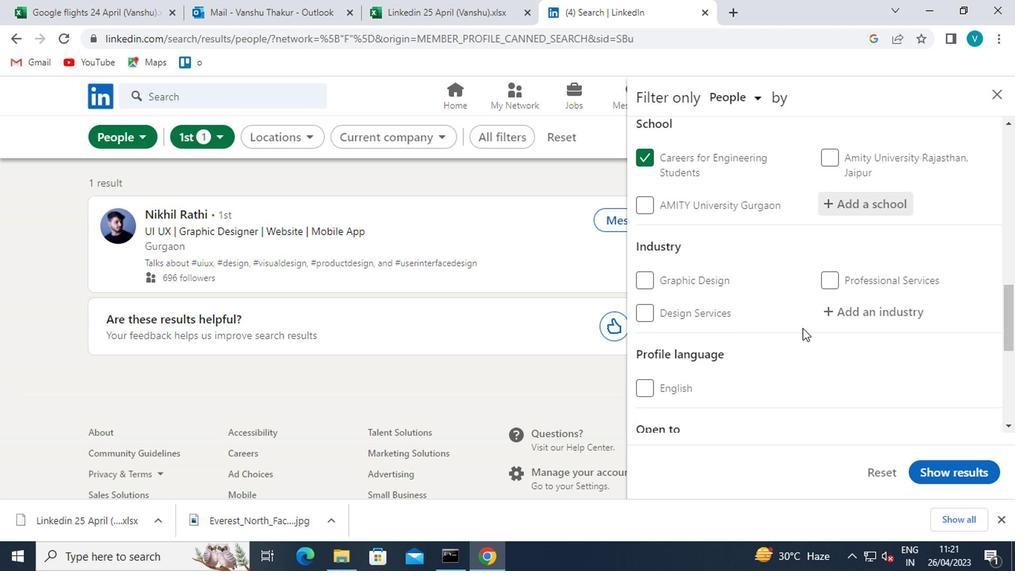 
Action: Mouse pressed left at (830, 312)
Screenshot: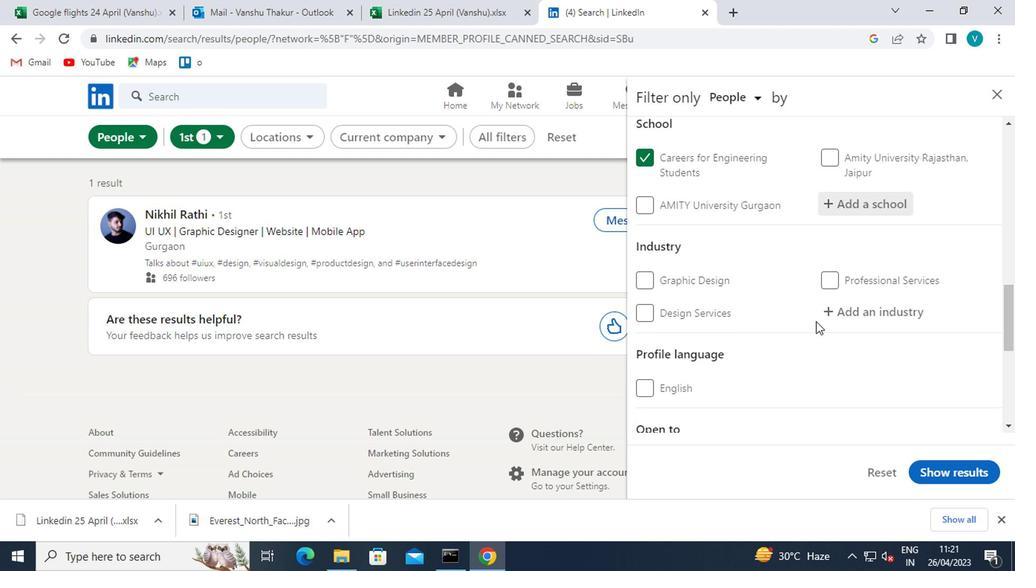 
Action: Mouse moved to (831, 312)
Screenshot: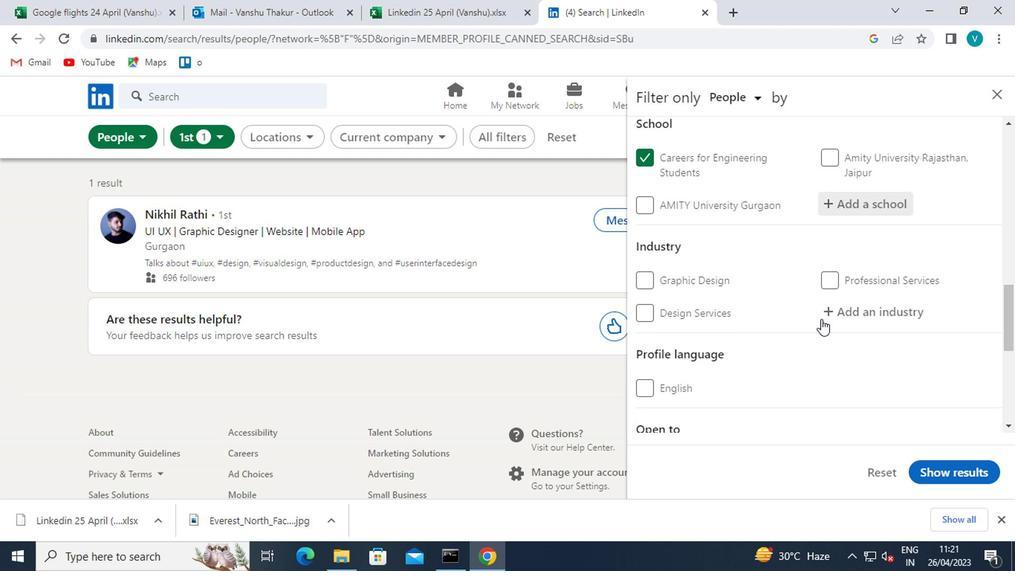 
Action: Key pressed <Key.shift>WHOLESALE
Screenshot: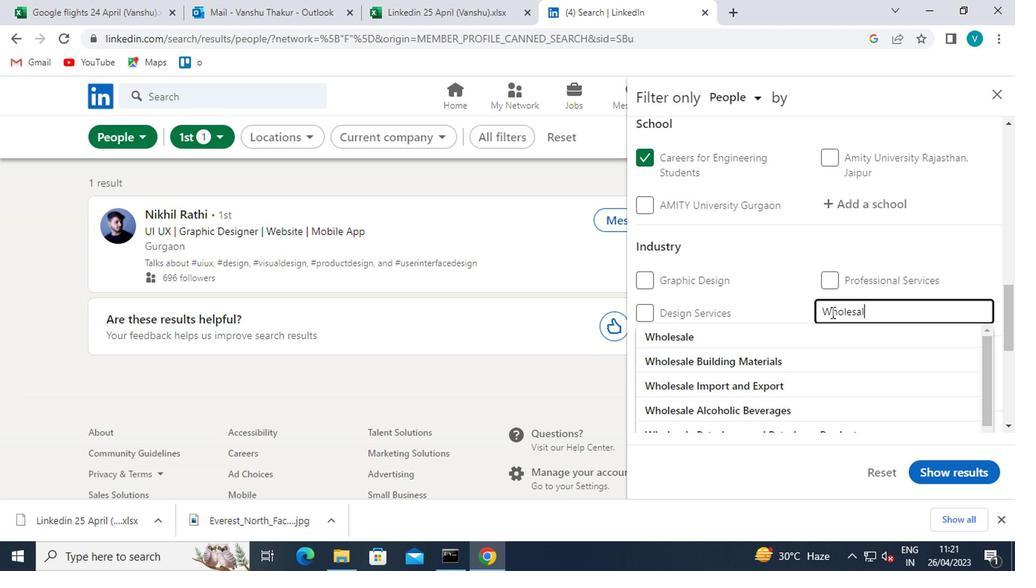
Action: Mouse moved to (763, 373)
Screenshot: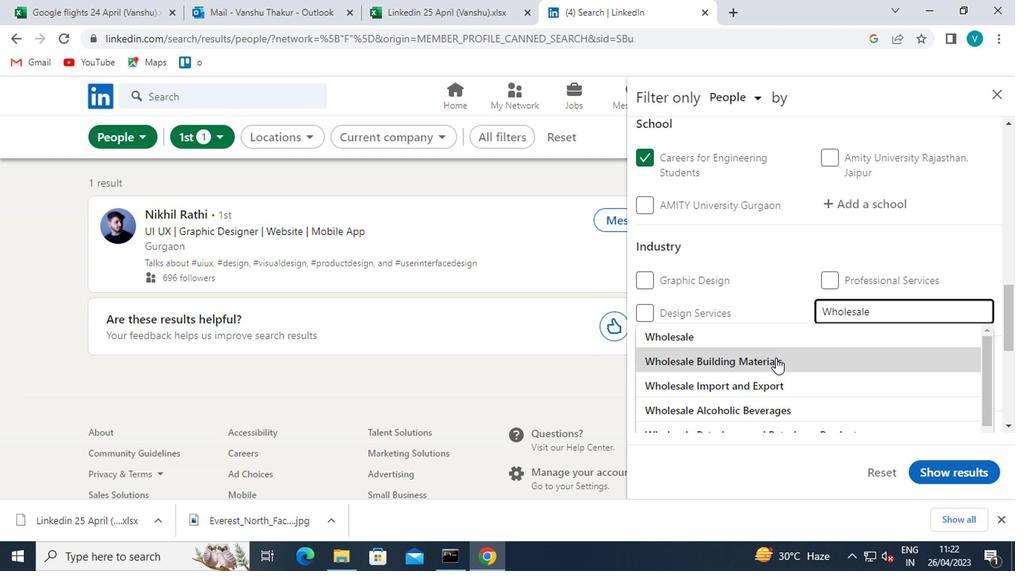 
Action: Mouse scrolled (763, 372) with delta (0, -1)
Screenshot: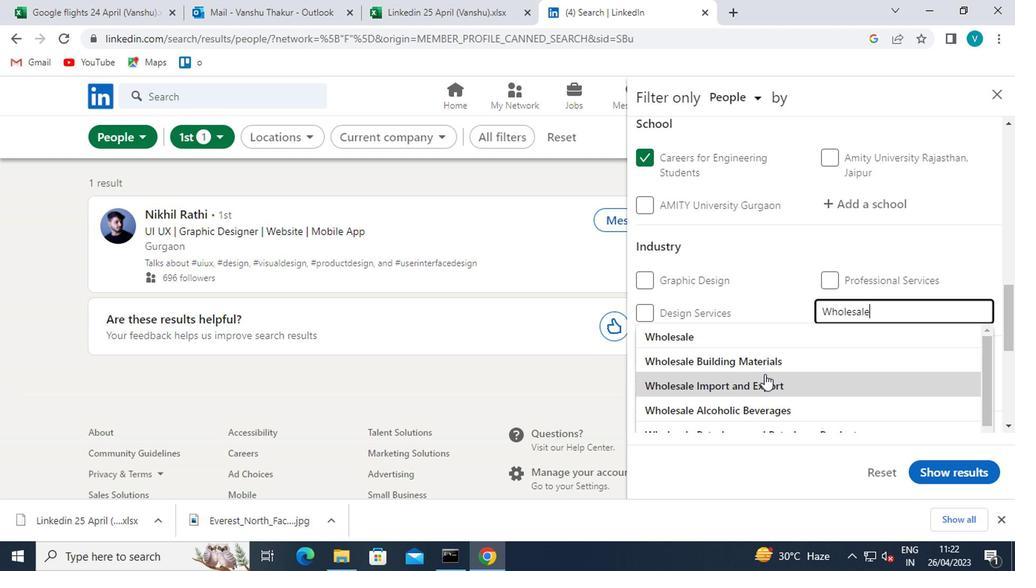 
Action: Mouse scrolled (763, 372) with delta (0, -1)
Screenshot: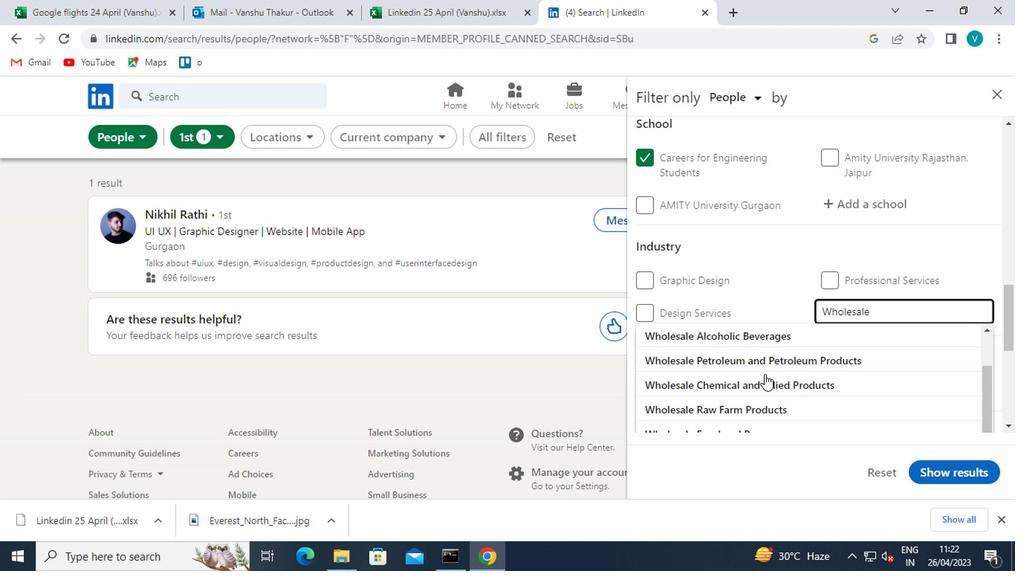 
Action: Mouse moved to (775, 361)
Screenshot: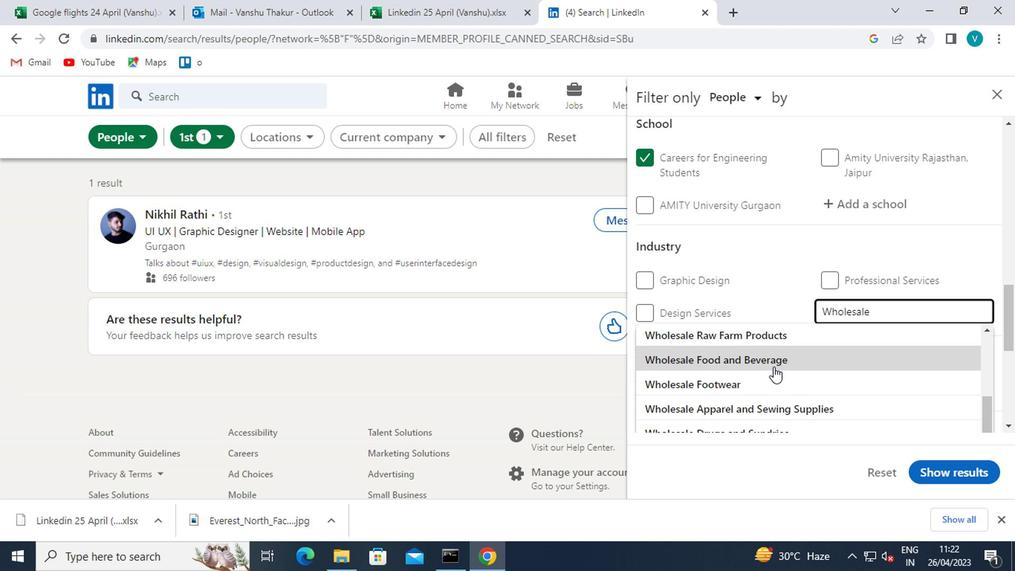 
Action: Mouse pressed left at (775, 361)
Screenshot: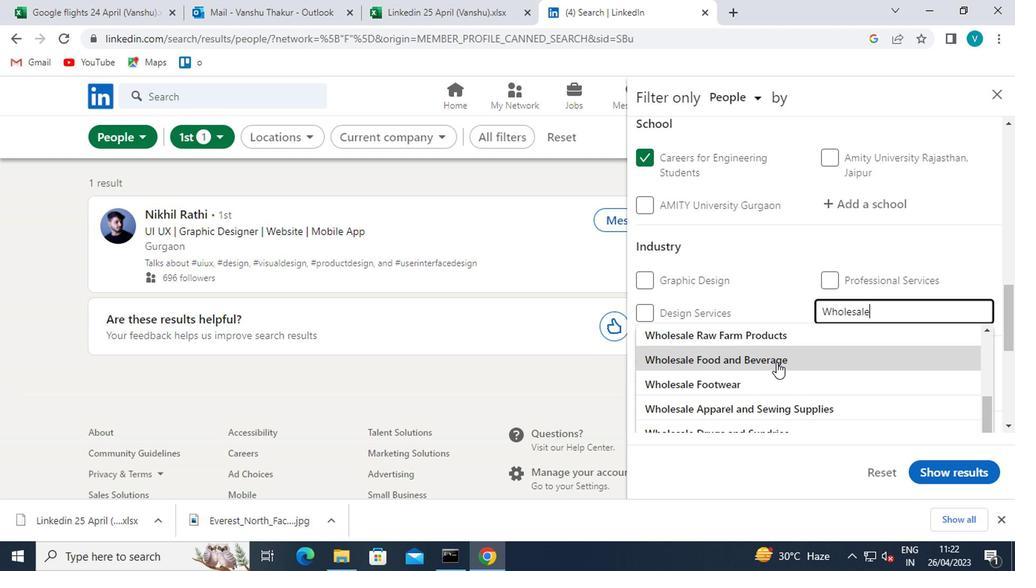 
Action: Mouse scrolled (775, 361) with delta (0, 0)
Screenshot: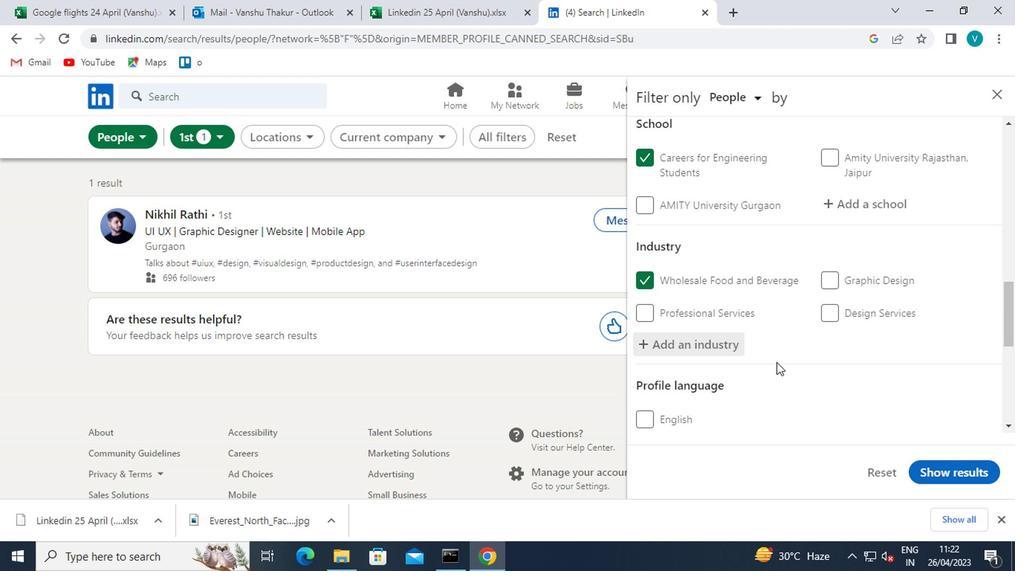 
Action: Mouse scrolled (775, 361) with delta (0, 0)
Screenshot: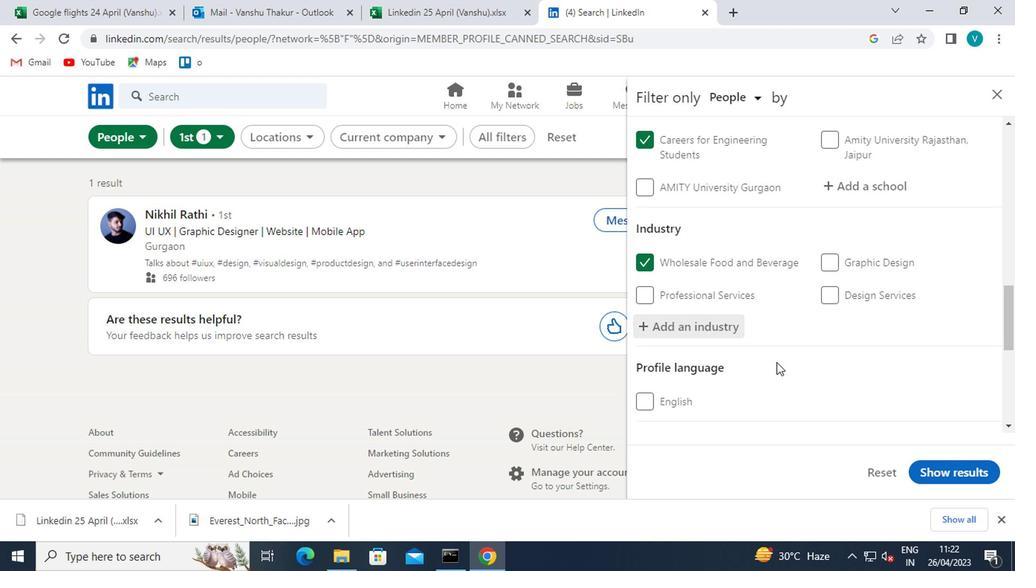 
Action: Mouse scrolled (775, 361) with delta (0, 0)
Screenshot: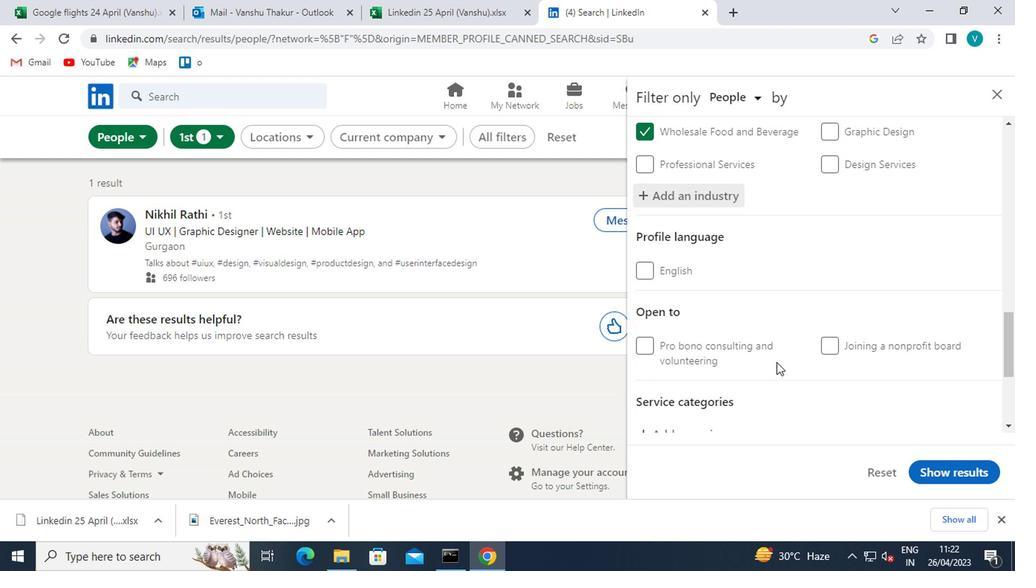 
Action: Mouse moved to (715, 363)
Screenshot: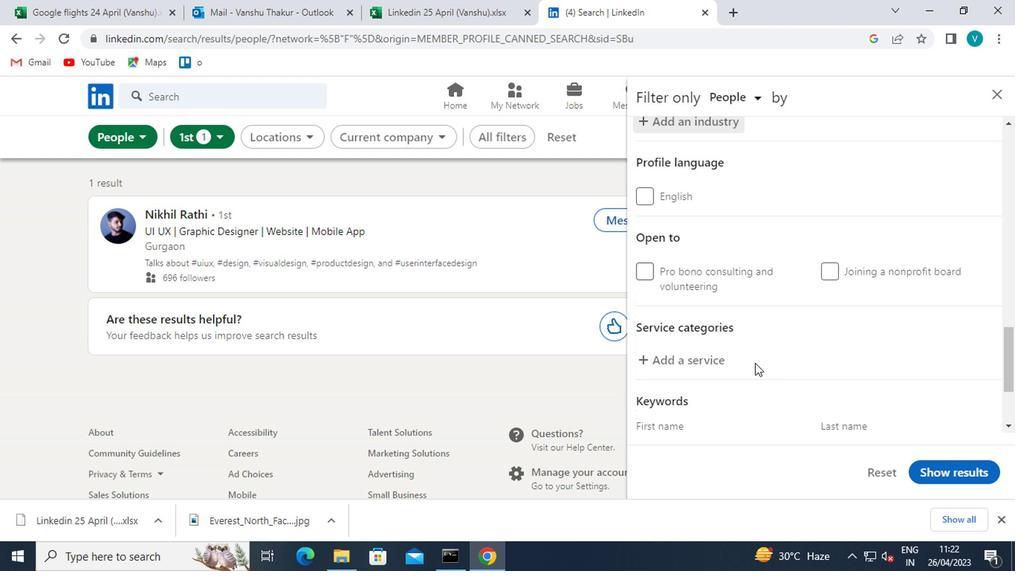 
Action: Mouse pressed left at (715, 363)
Screenshot: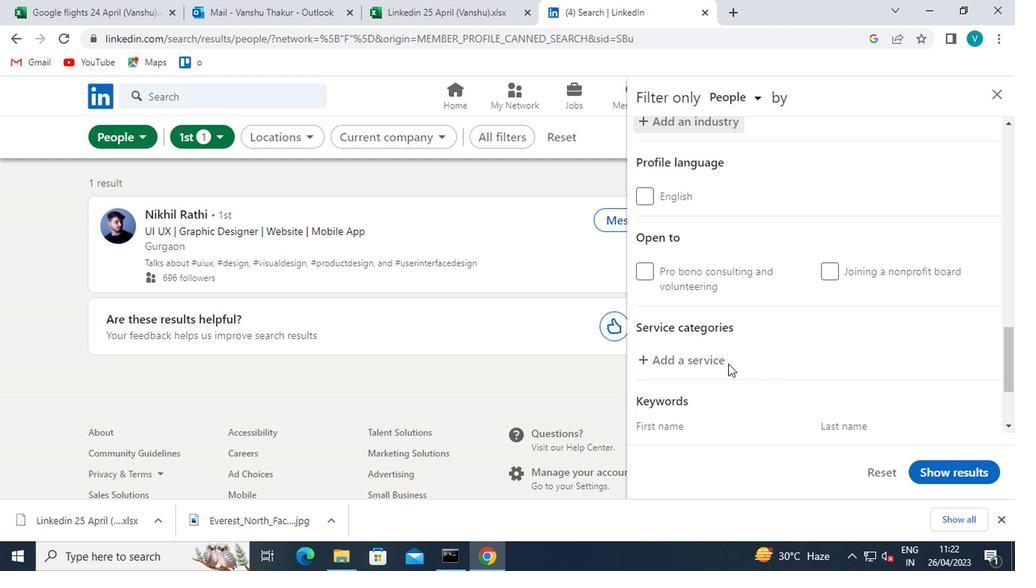 
Action: Mouse moved to (715, 361)
Screenshot: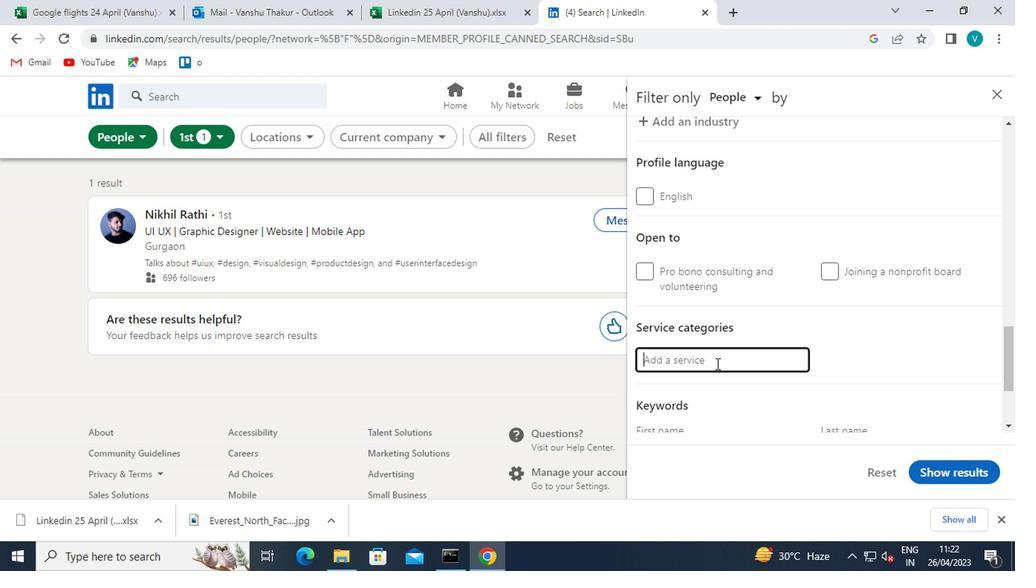 
Action: Key pressed <Key.shift>GRANT<Key.space><Key.shift>WRITING
Screenshot: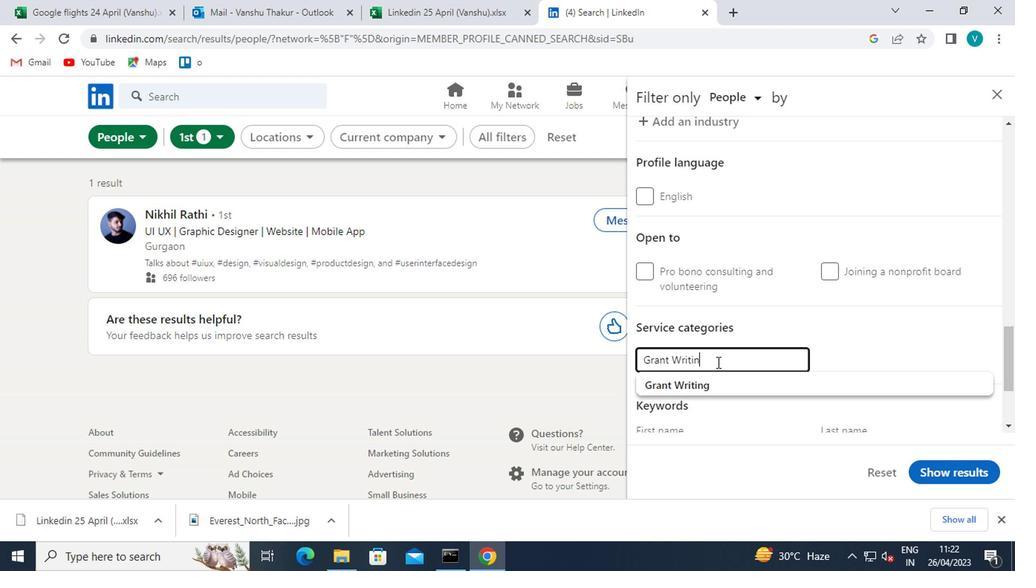 
Action: Mouse moved to (697, 377)
Screenshot: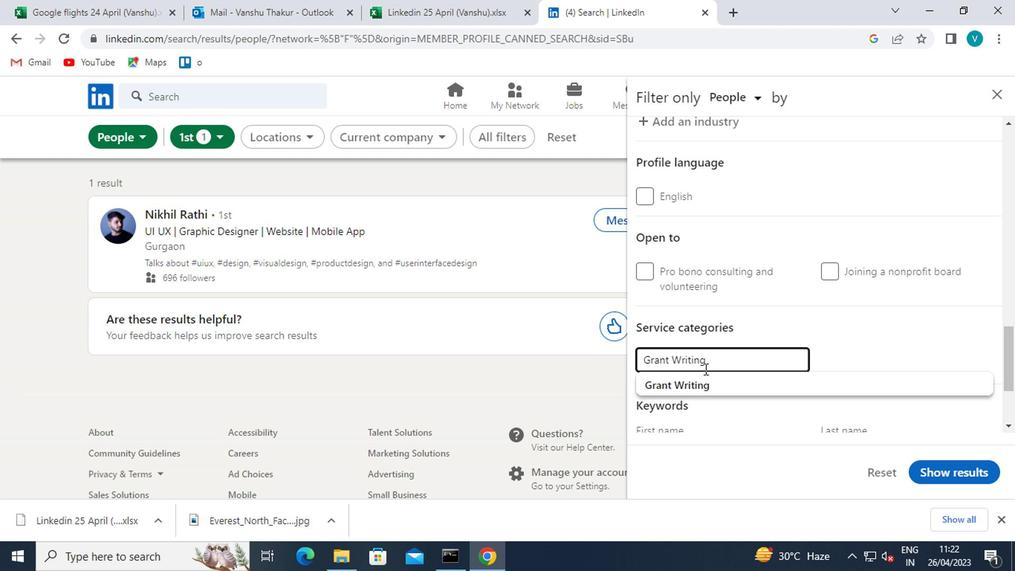 
Action: Mouse pressed left at (697, 377)
Screenshot: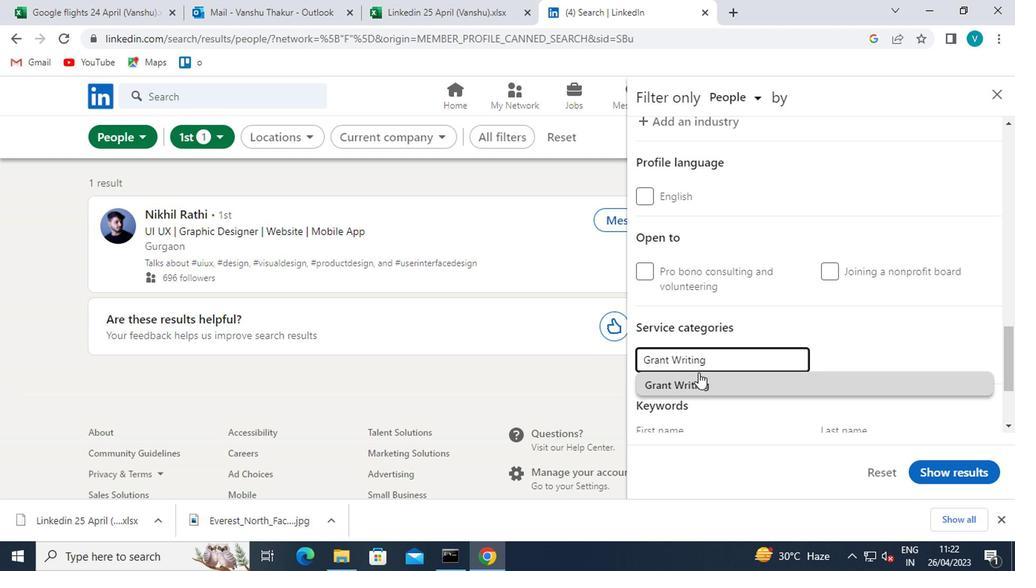 
Action: Mouse moved to (756, 357)
Screenshot: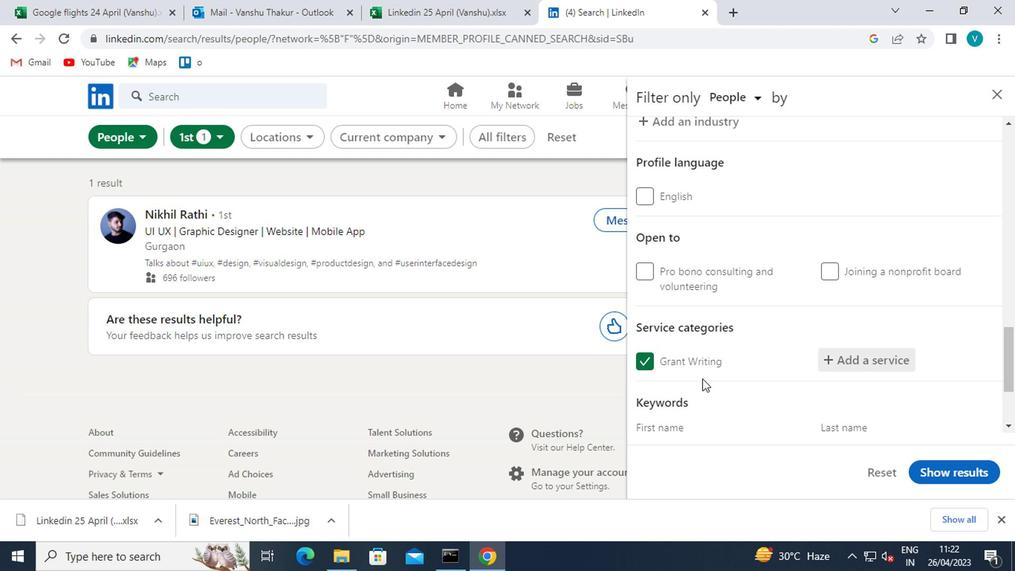 
Action: Mouse scrolled (756, 356) with delta (0, -1)
Screenshot: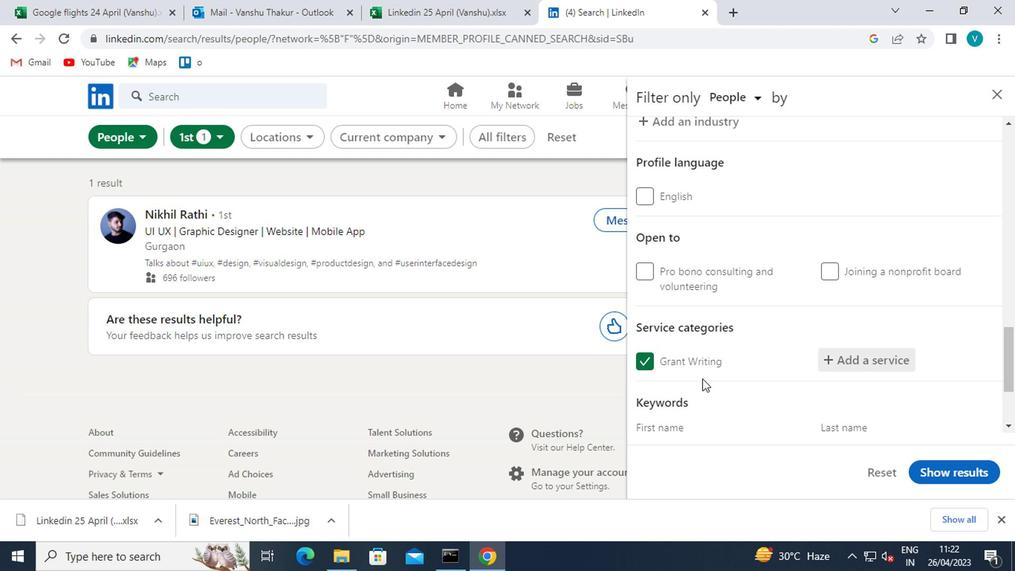 
Action: Mouse moved to (771, 348)
Screenshot: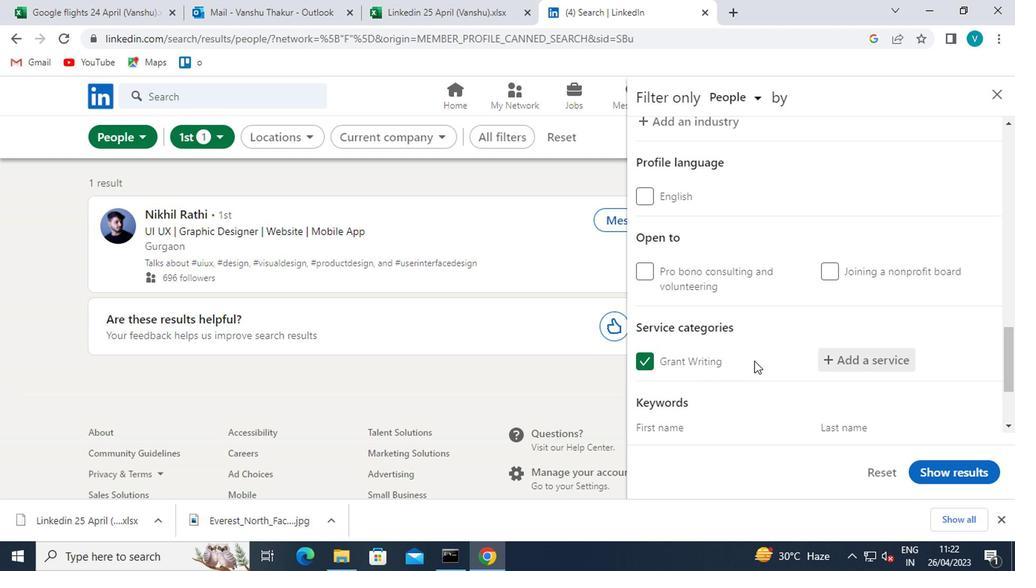 
Action: Mouse scrolled (771, 347) with delta (0, -1)
Screenshot: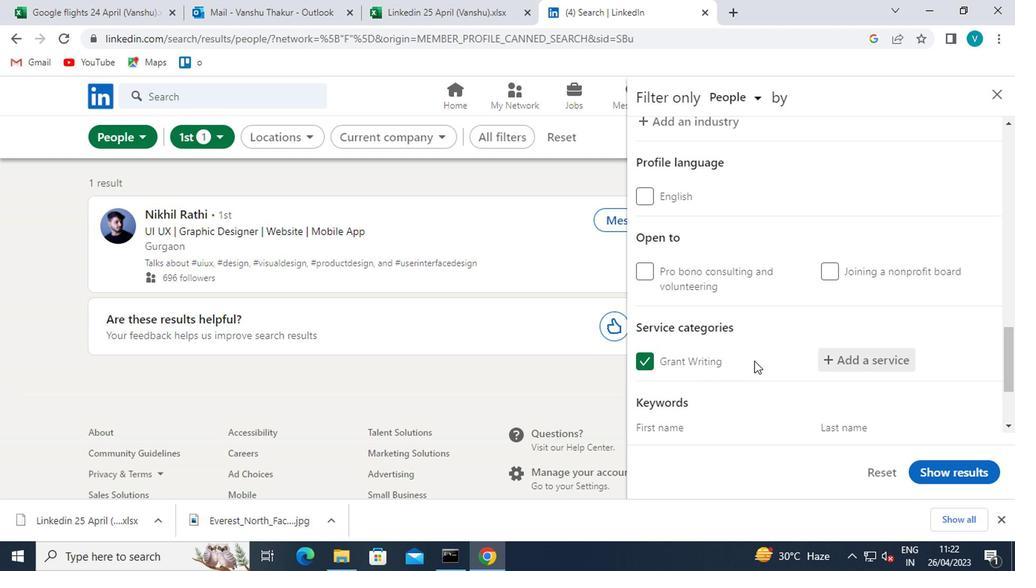 
Action: Mouse moved to (698, 358)
Screenshot: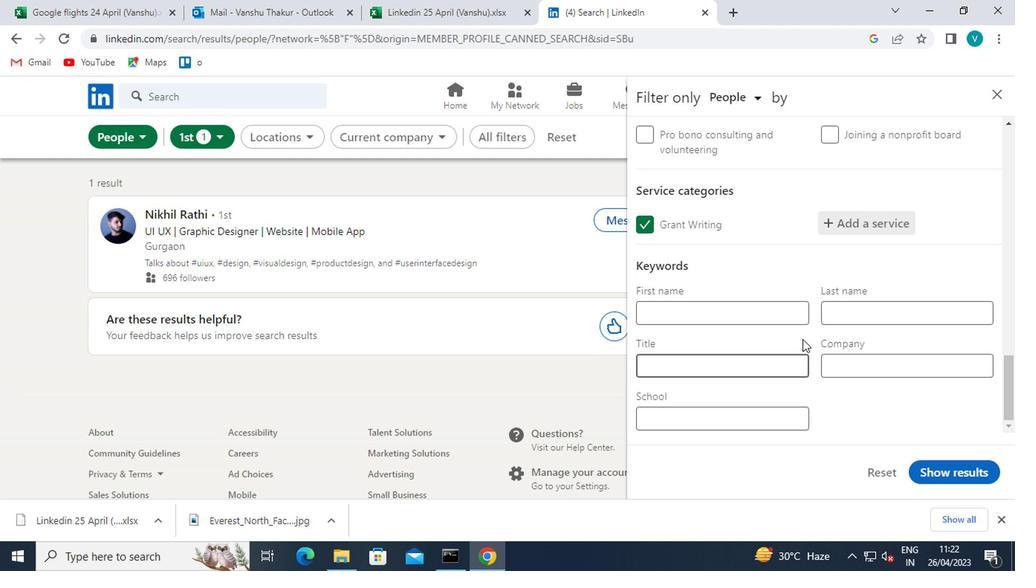 
Action: Mouse pressed left at (698, 358)
Screenshot: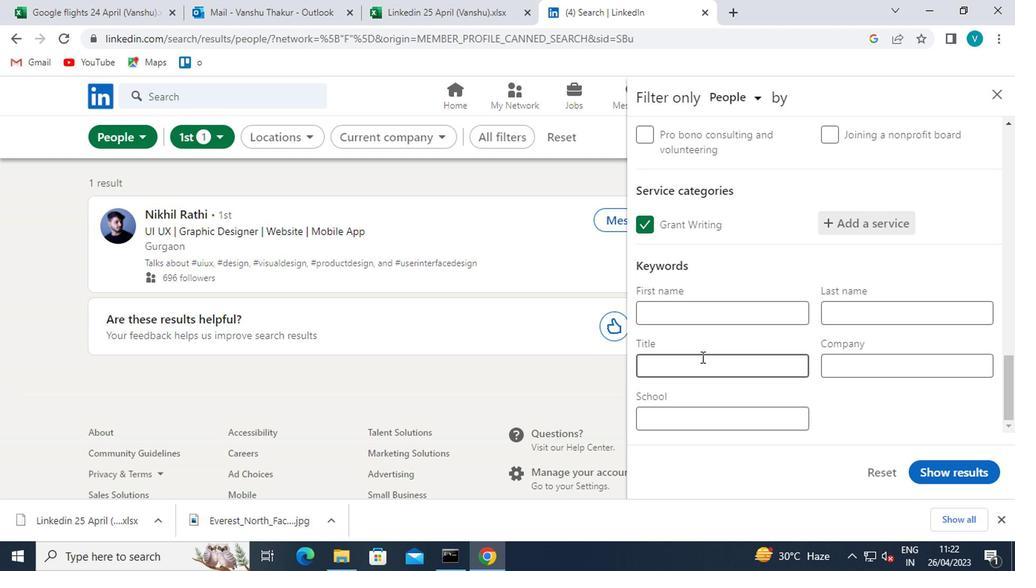 
Action: Key pressed <Key.shift>DELIVERY<Key.space><Key.shift>DRIVER
Screenshot: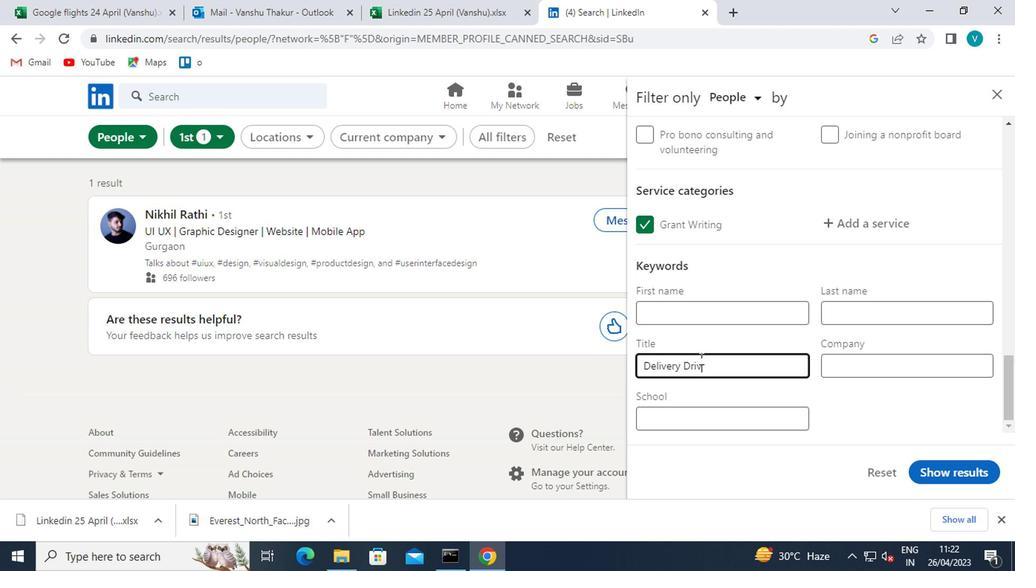 
Action: Mouse moved to (931, 470)
Screenshot: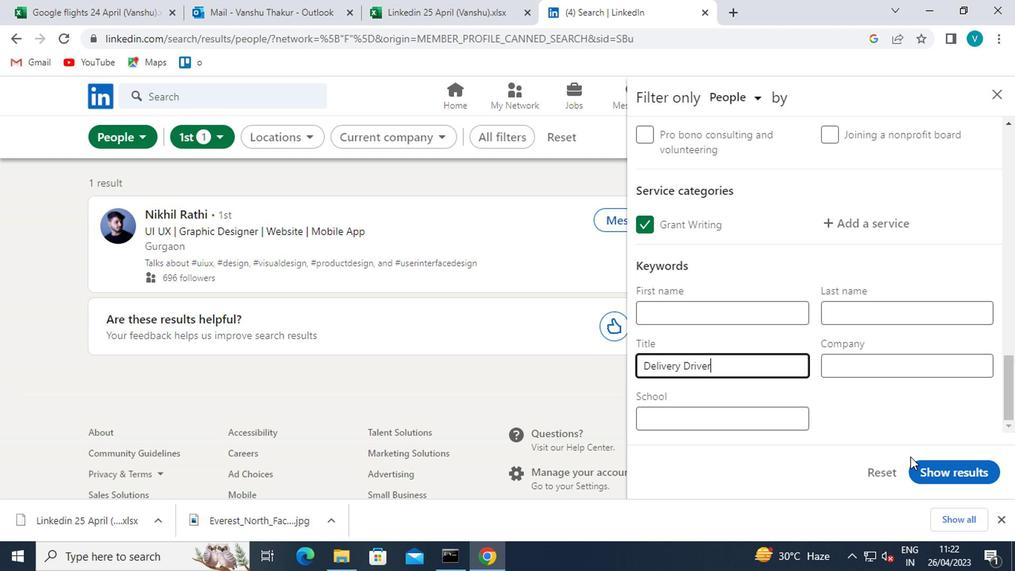 
Action: Mouse pressed left at (931, 470)
Screenshot: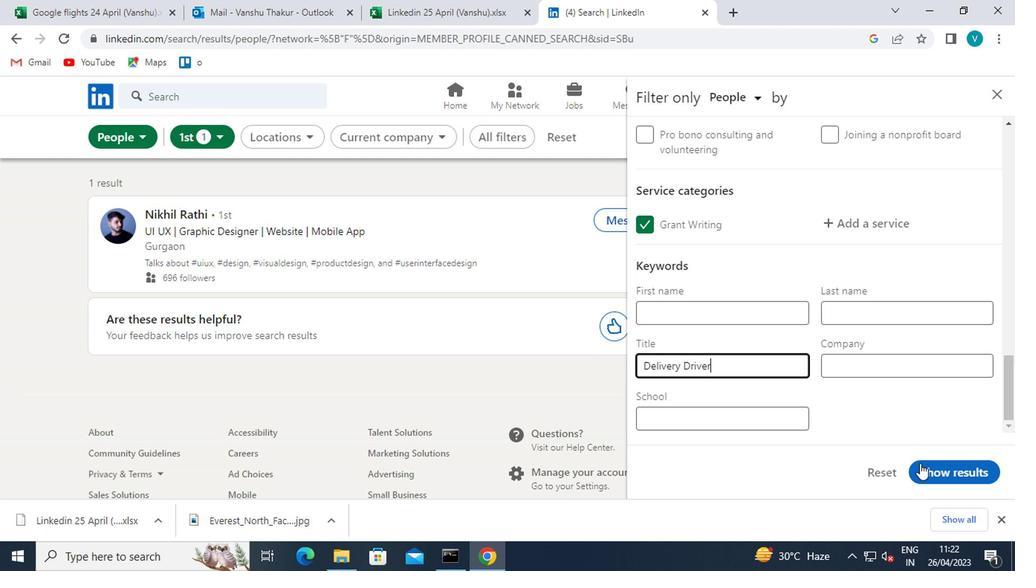 
Action: Mouse moved to (811, 387)
Screenshot: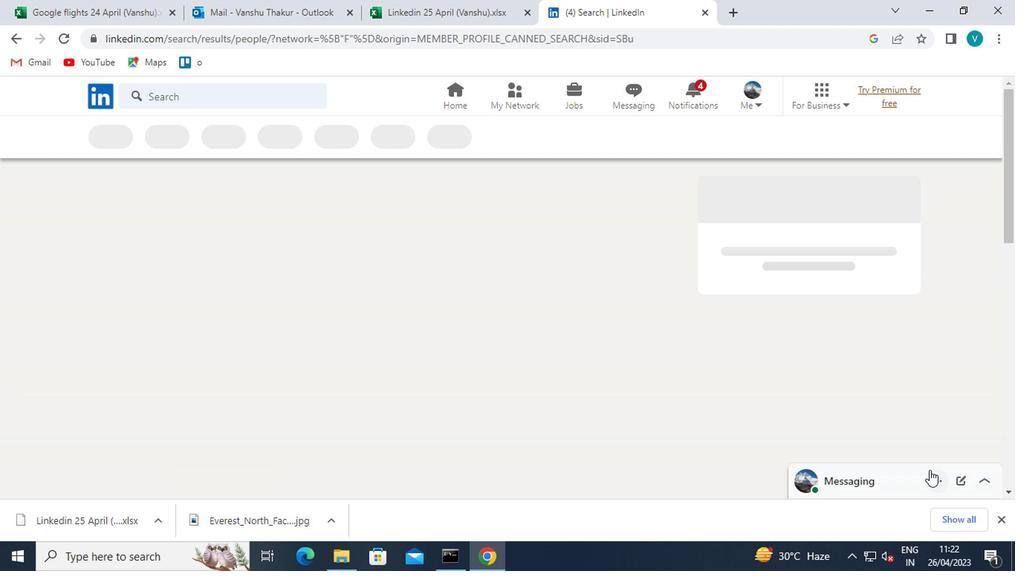 
